 Task: Check the sale-to-list ratio of quartz counters in the last 3 years.
Action: Mouse moved to (852, 240)
Screenshot: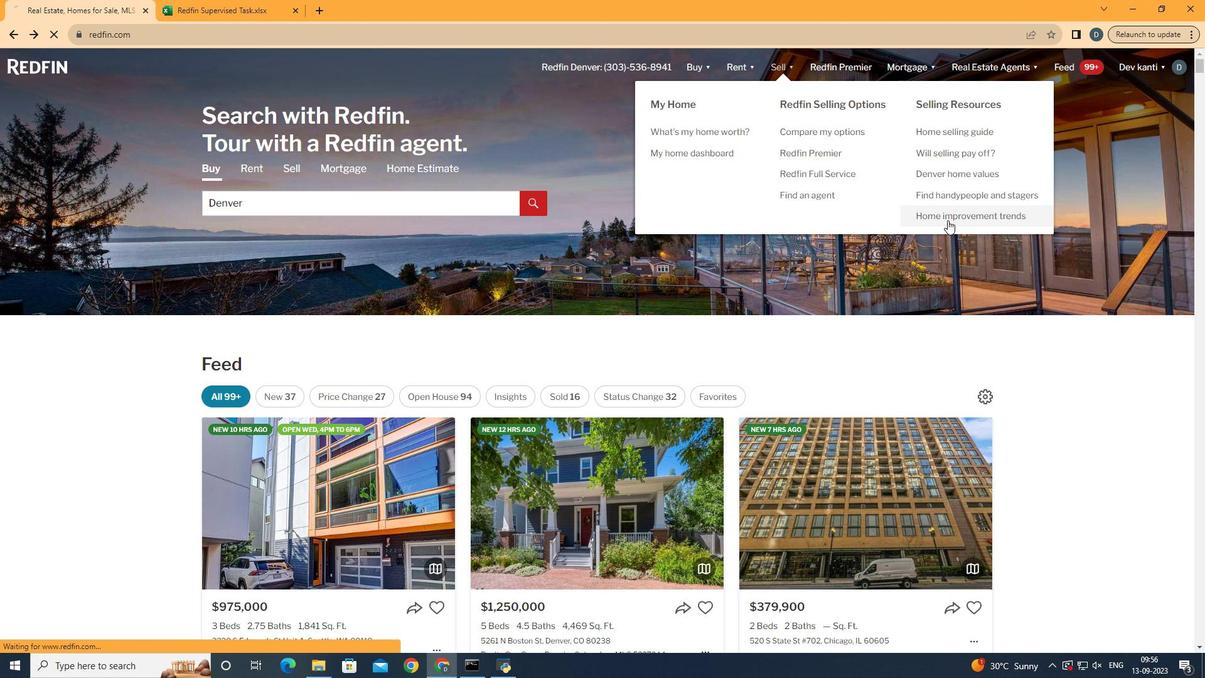 
Action: Mouse pressed left at (852, 240)
Screenshot: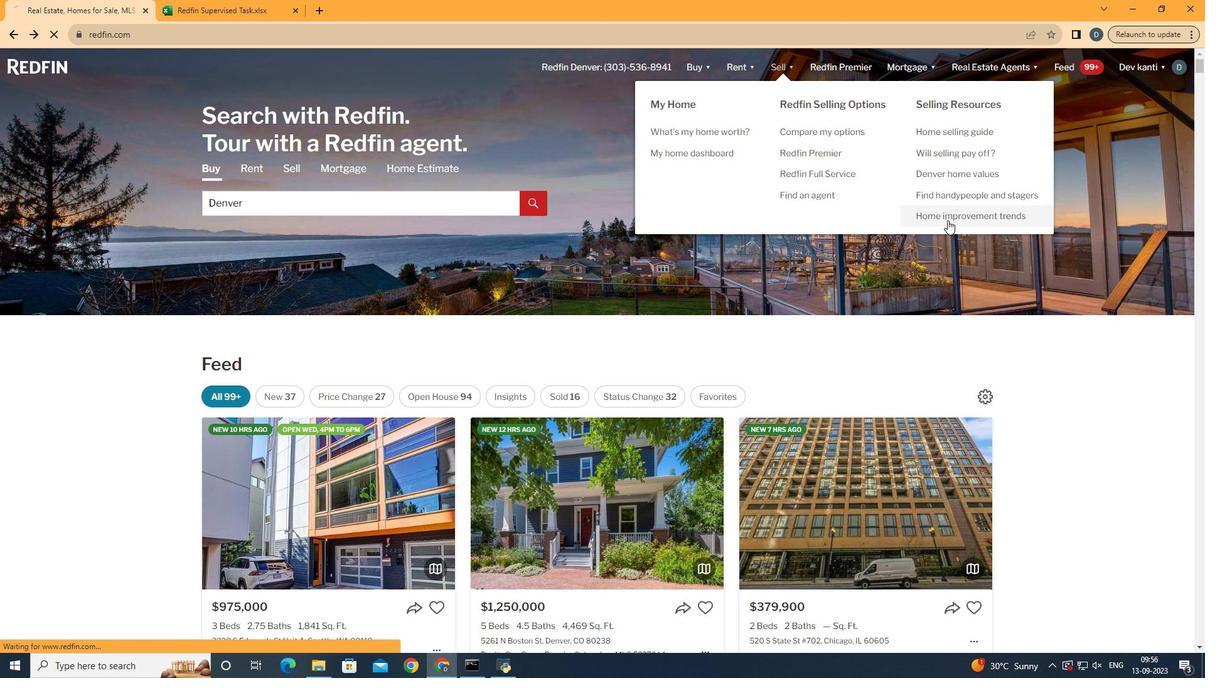 
Action: Mouse moved to (354, 264)
Screenshot: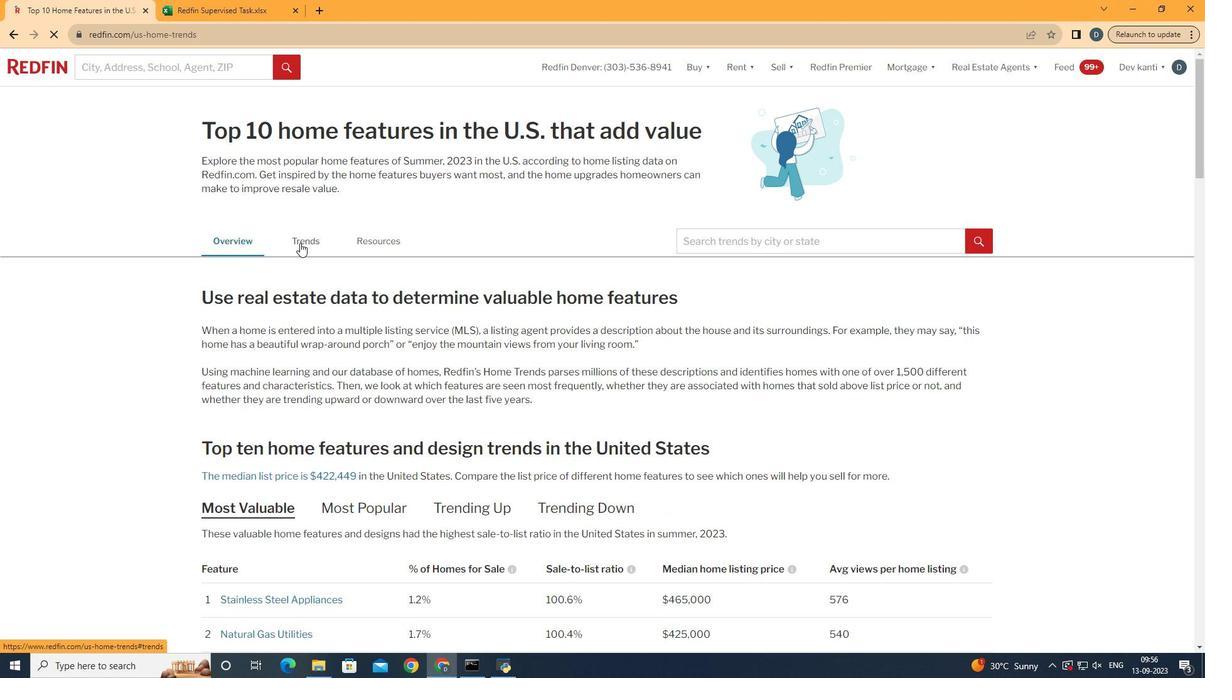 
Action: Mouse pressed left at (354, 264)
Screenshot: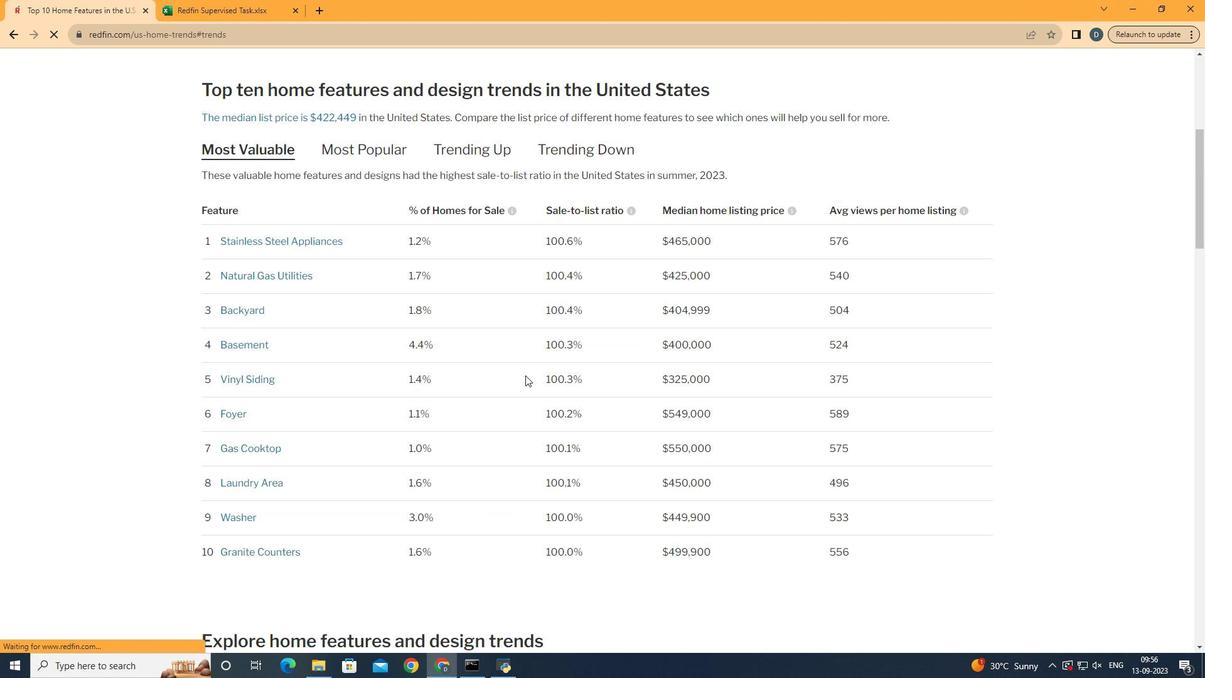 
Action: Mouse moved to (530, 373)
Screenshot: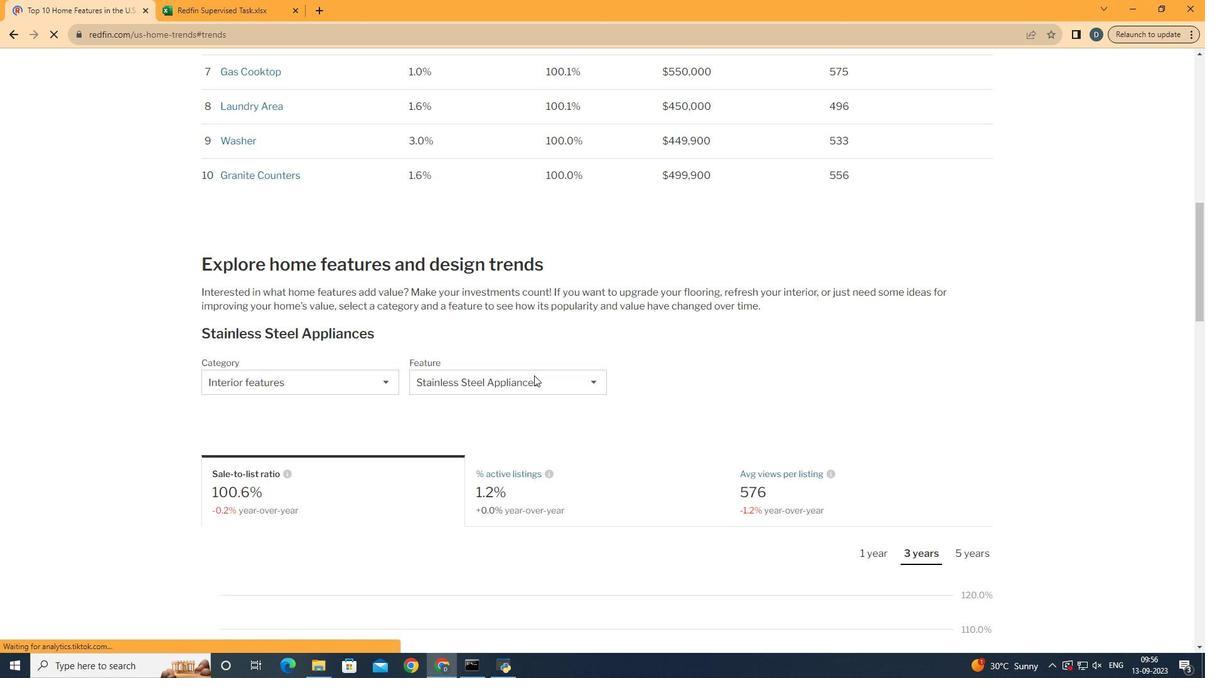 
Action: Mouse scrolled (530, 372) with delta (0, 0)
Screenshot: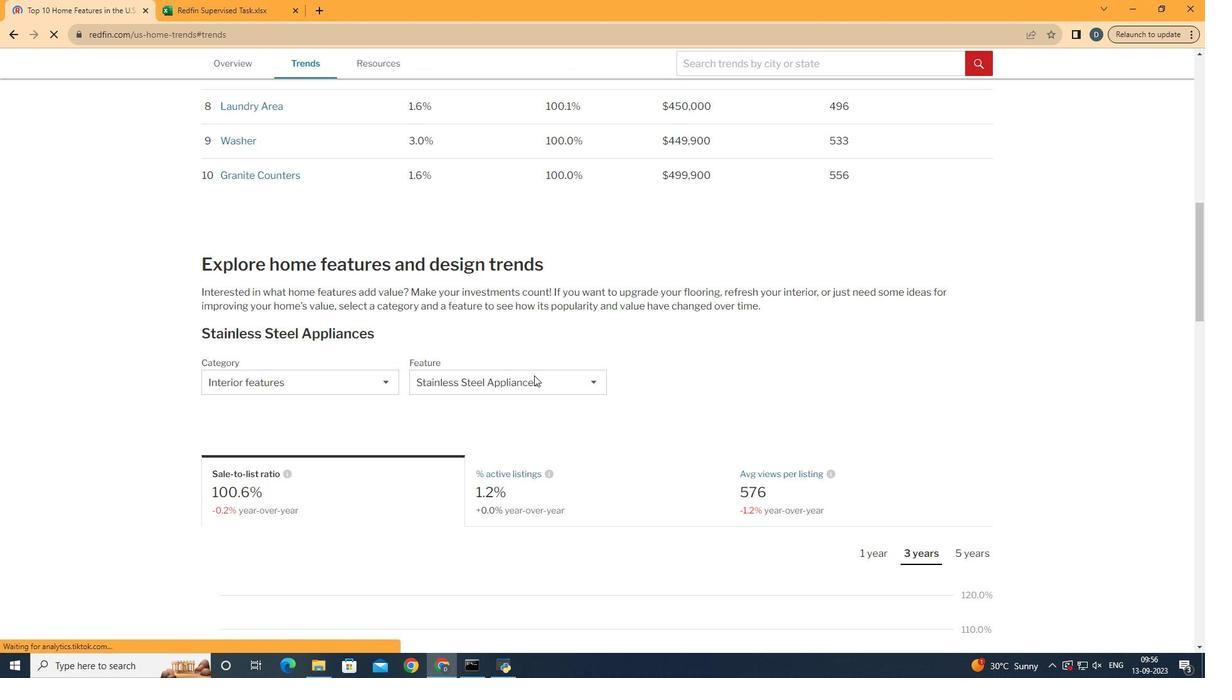 
Action: Mouse scrolled (530, 372) with delta (0, 0)
Screenshot: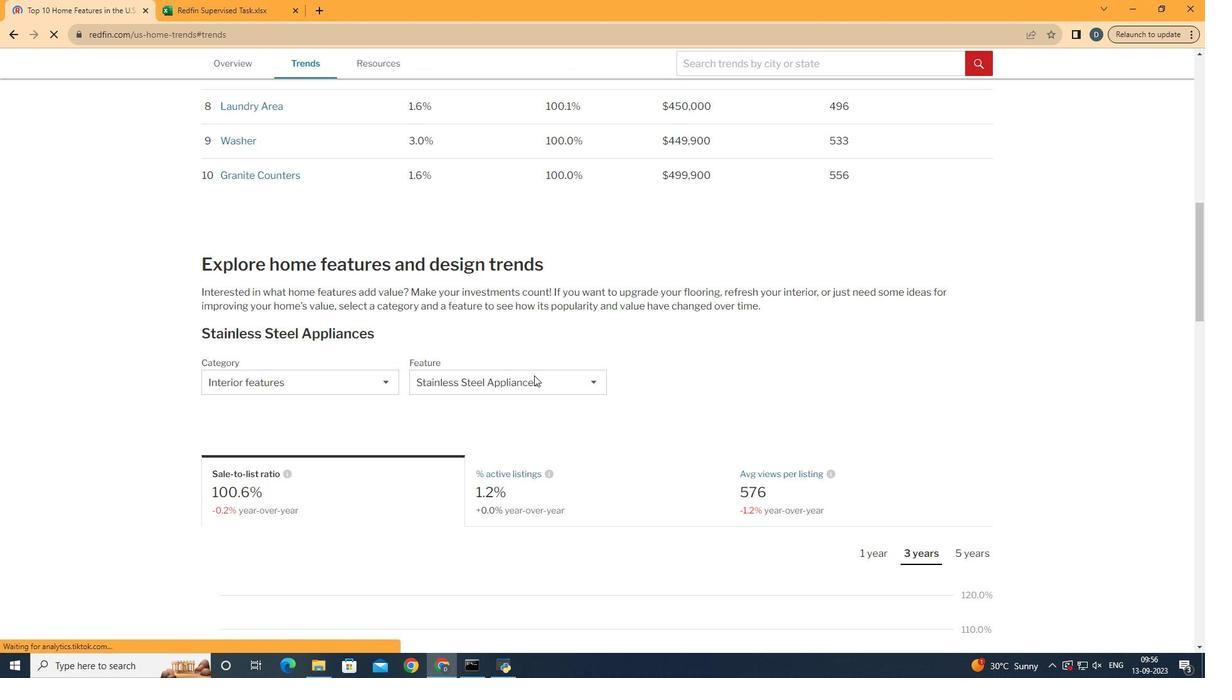 
Action: Mouse moved to (531, 373)
Screenshot: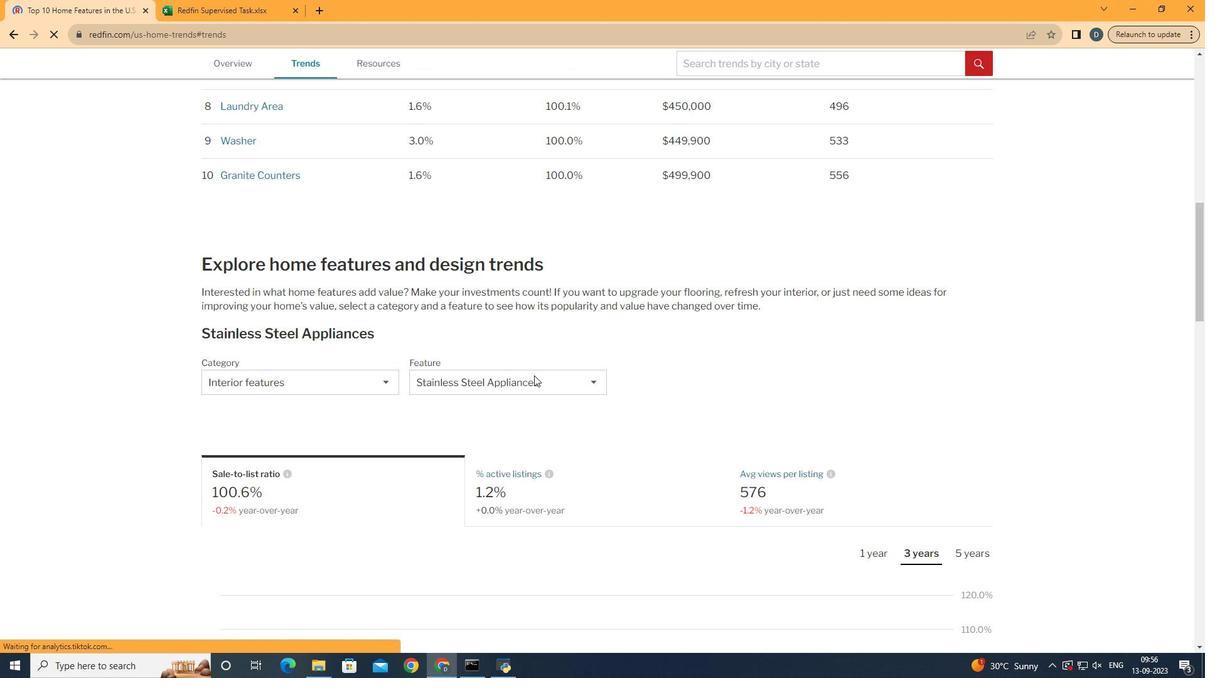 
Action: Mouse scrolled (531, 372) with delta (0, 0)
Screenshot: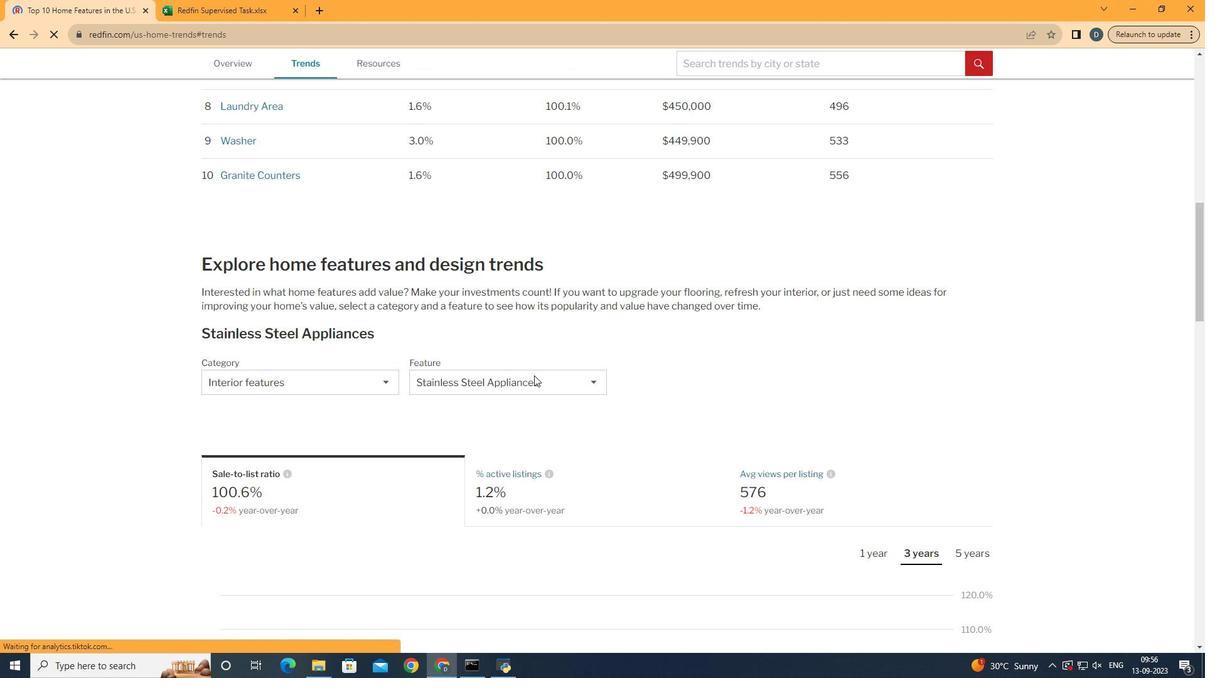 
Action: Mouse moved to (533, 373)
Screenshot: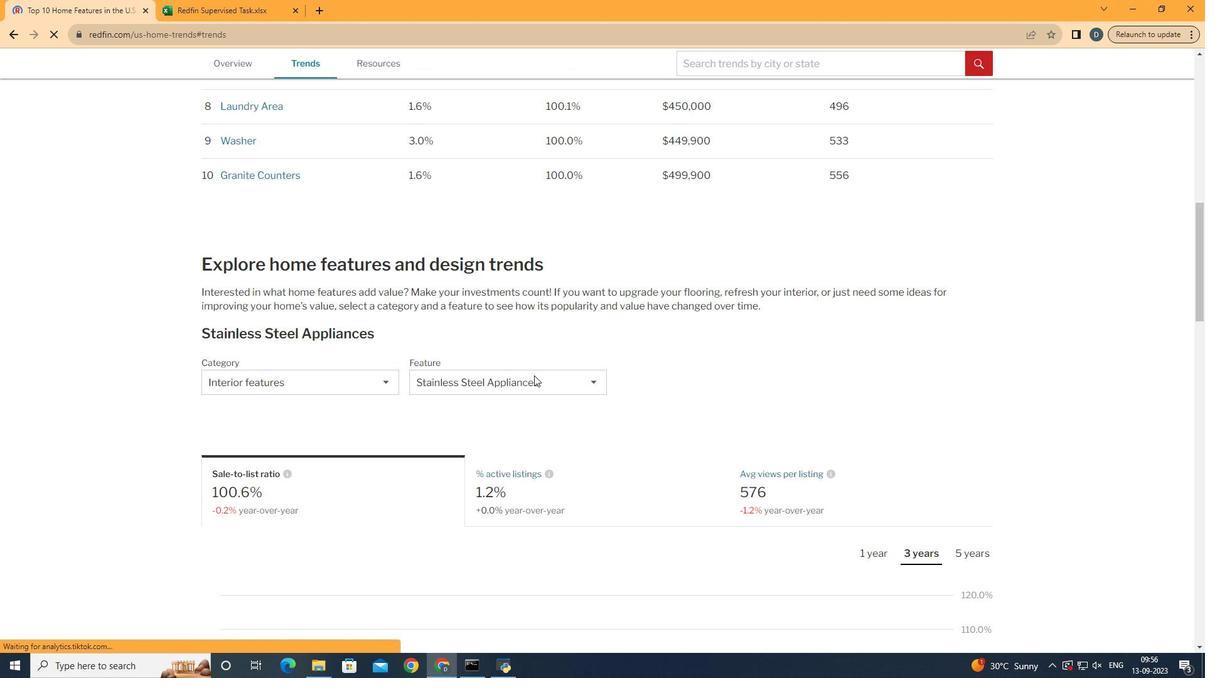 
Action: Mouse scrolled (533, 372) with delta (0, 0)
Screenshot: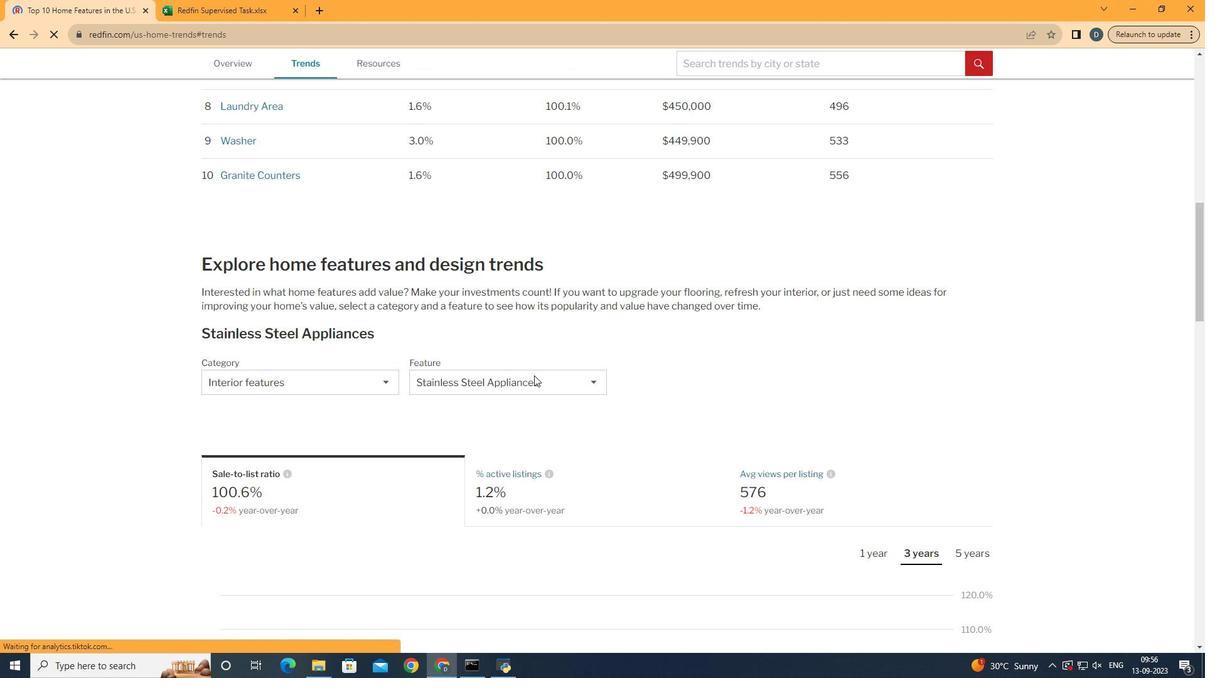 
Action: Mouse moved to (533, 373)
Screenshot: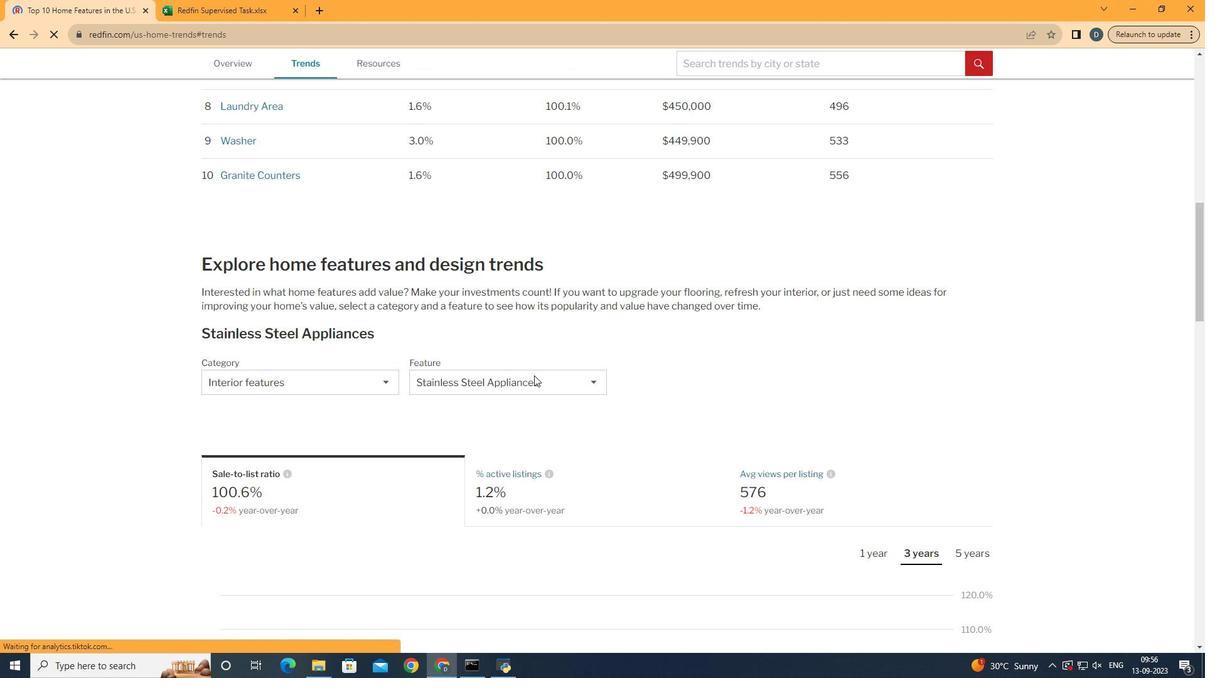 
Action: Mouse scrolled (533, 372) with delta (0, 0)
Screenshot: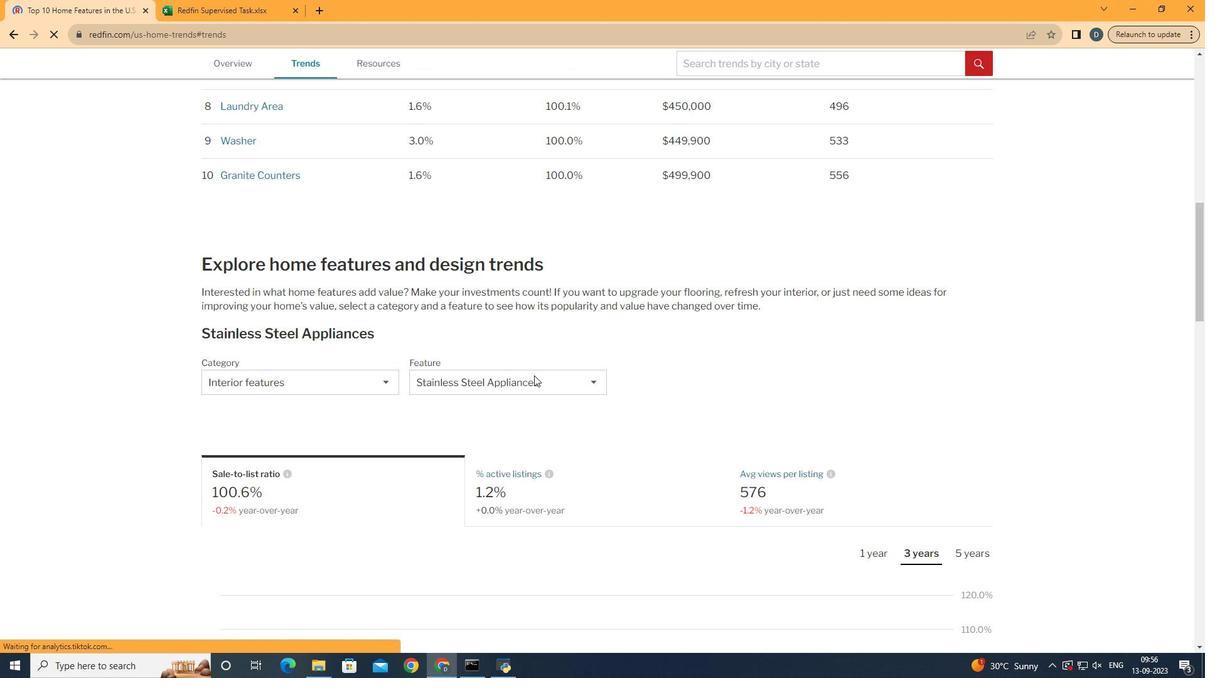 
Action: Mouse moved to (534, 373)
Screenshot: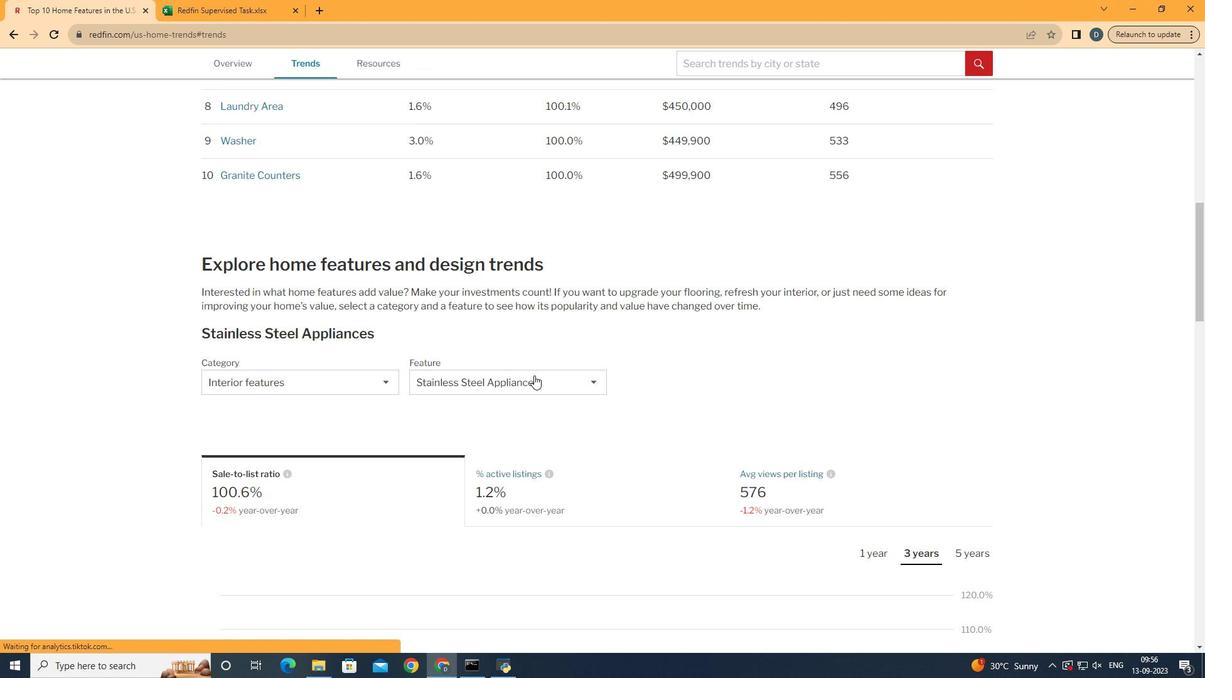 
Action: Mouse scrolled (534, 372) with delta (0, 0)
Screenshot: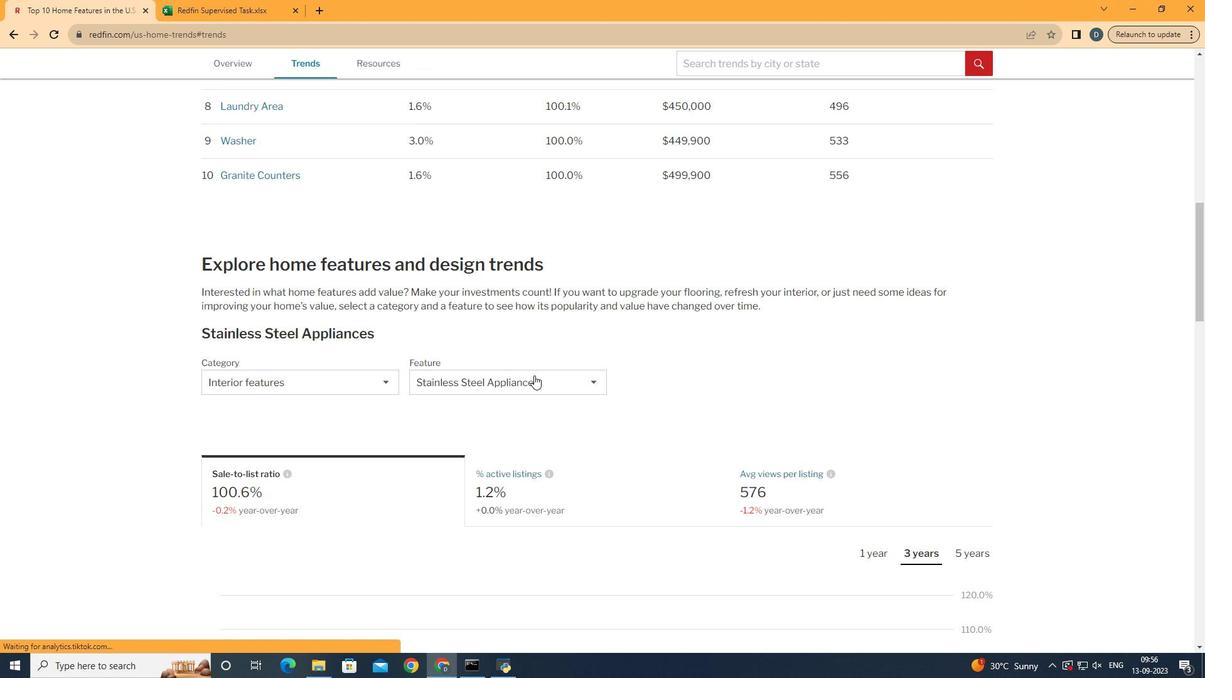 
Action: Mouse moved to (534, 373)
Screenshot: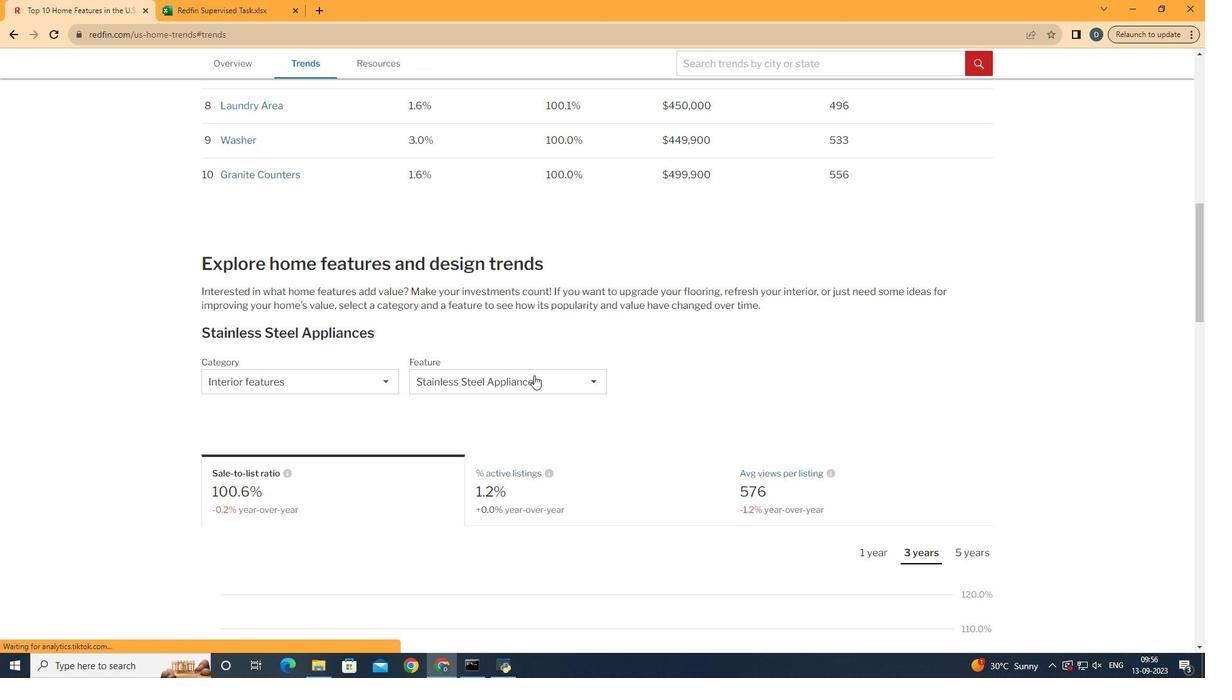 
Action: Mouse scrolled (534, 372) with delta (0, 0)
Screenshot: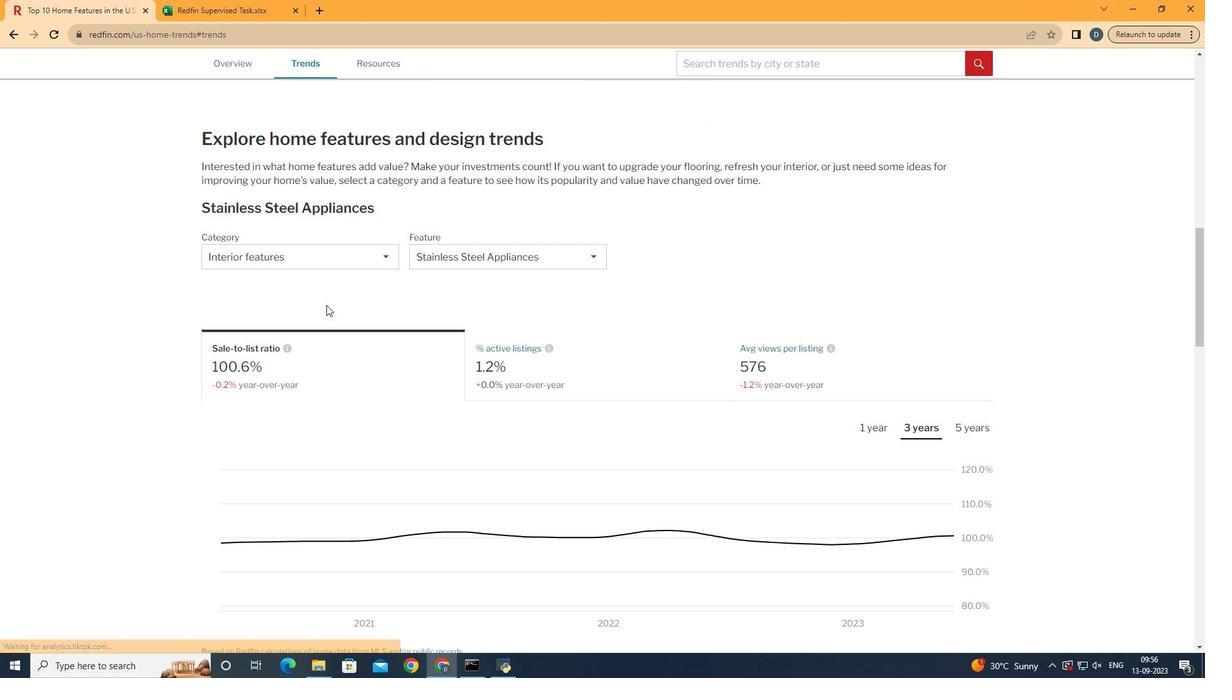 
Action: Mouse scrolled (534, 372) with delta (0, 0)
Screenshot: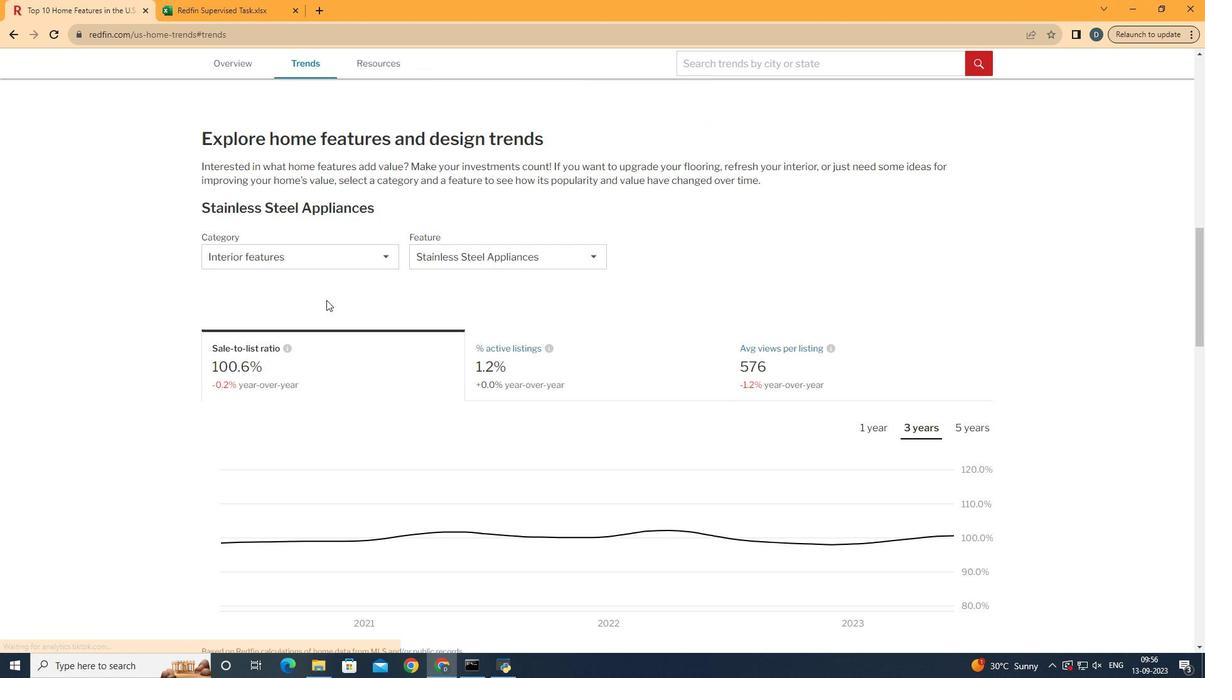
Action: Mouse moved to (391, 272)
Screenshot: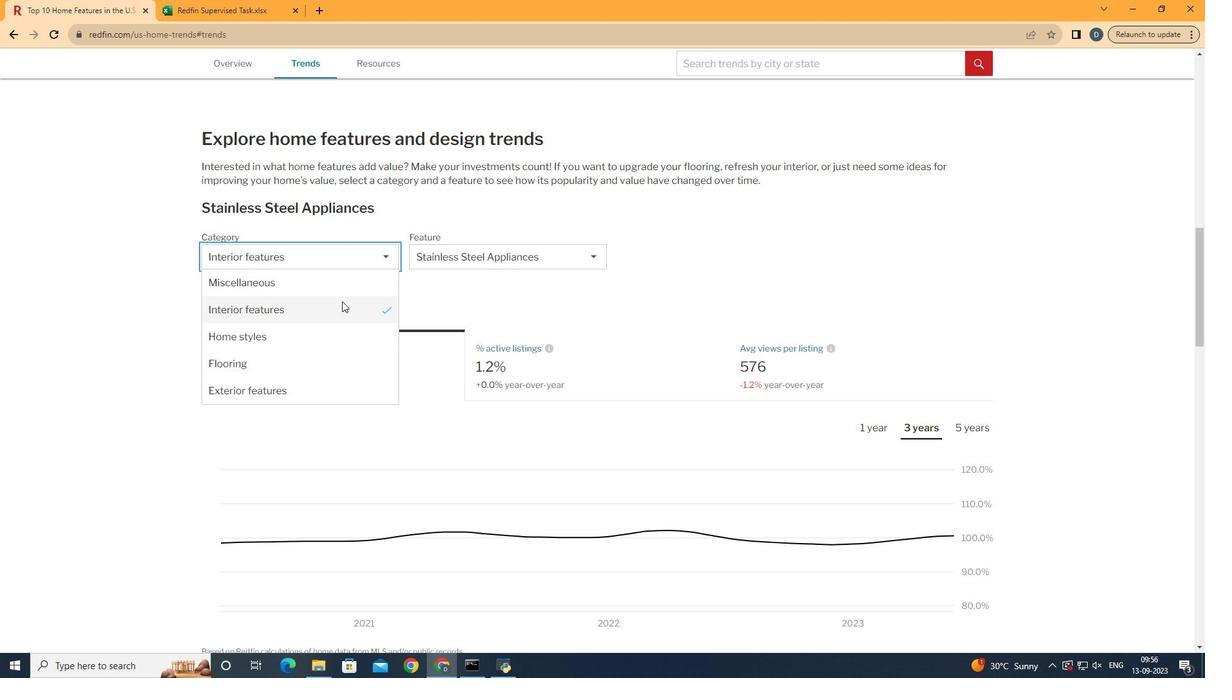 
Action: Mouse pressed left at (391, 272)
Screenshot: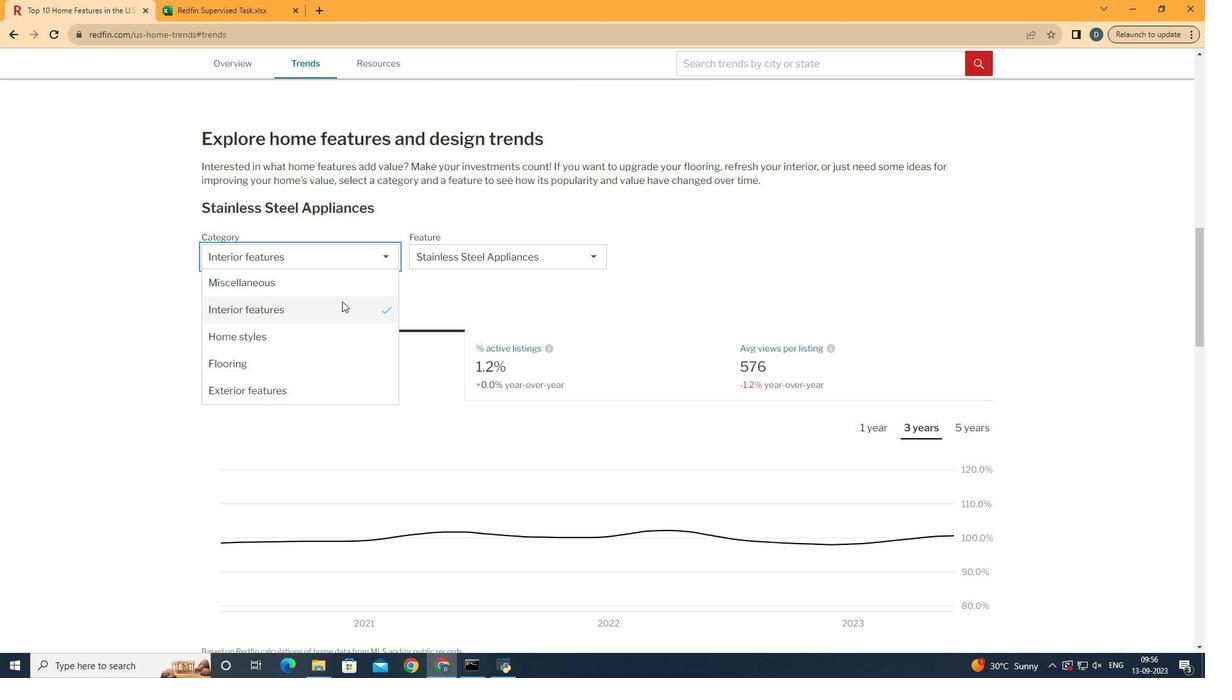 
Action: Mouse moved to (387, 315)
Screenshot: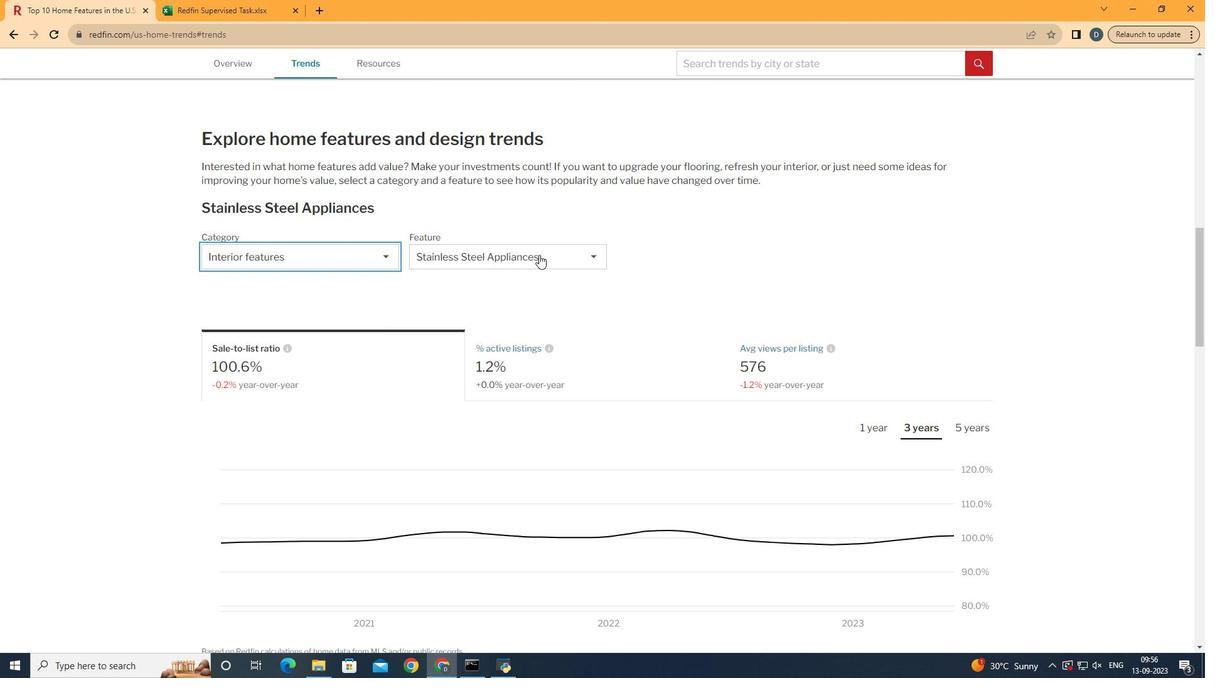 
Action: Mouse pressed left at (387, 315)
Screenshot: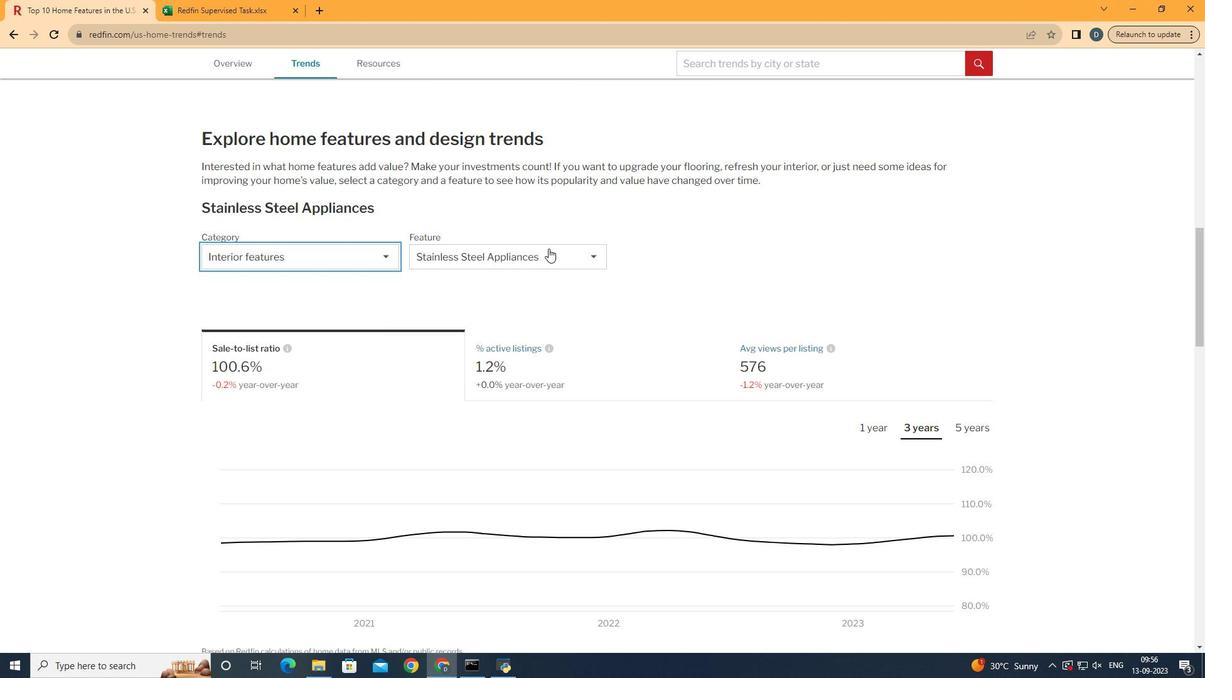 
Action: Mouse moved to (546, 269)
Screenshot: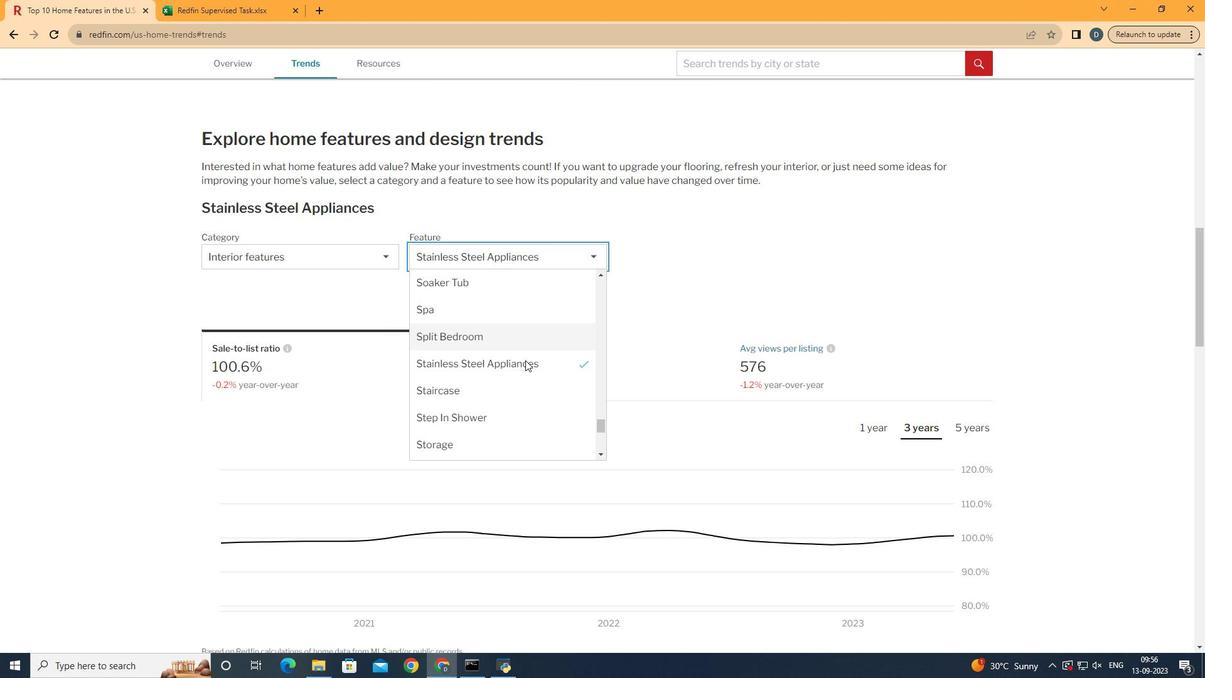 
Action: Mouse pressed left at (546, 269)
Screenshot: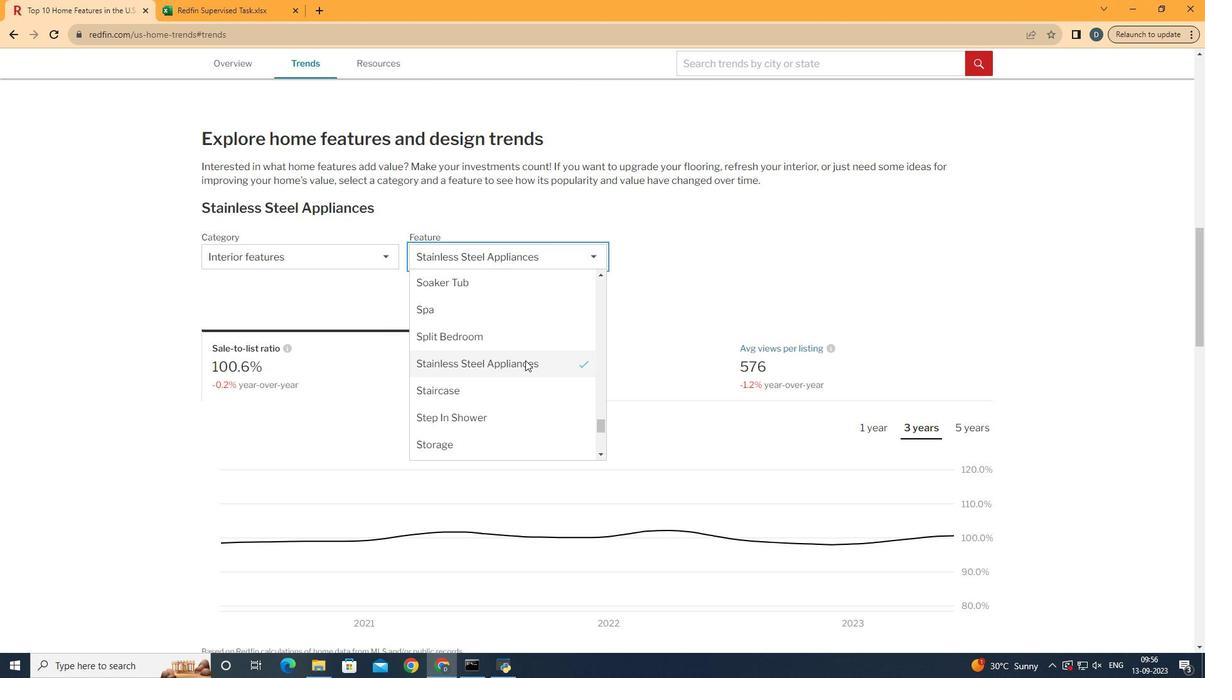 
Action: Mouse moved to (528, 361)
Screenshot: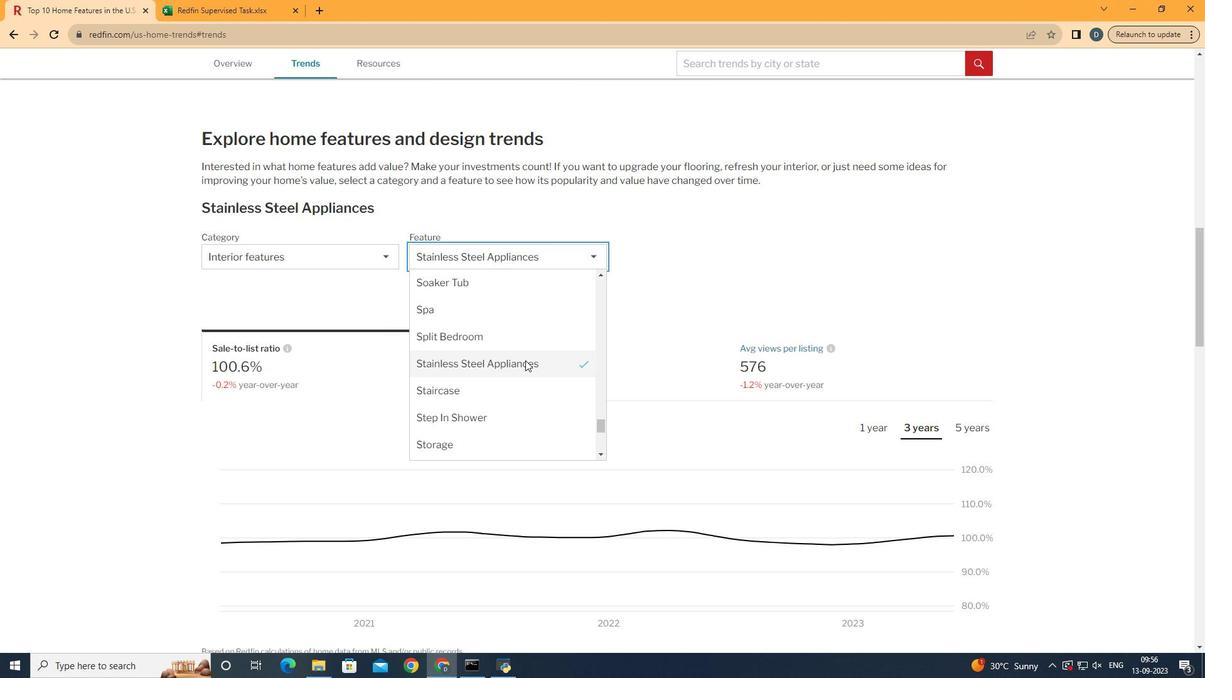 
Action: Mouse scrolled (528, 361) with delta (0, 0)
Screenshot: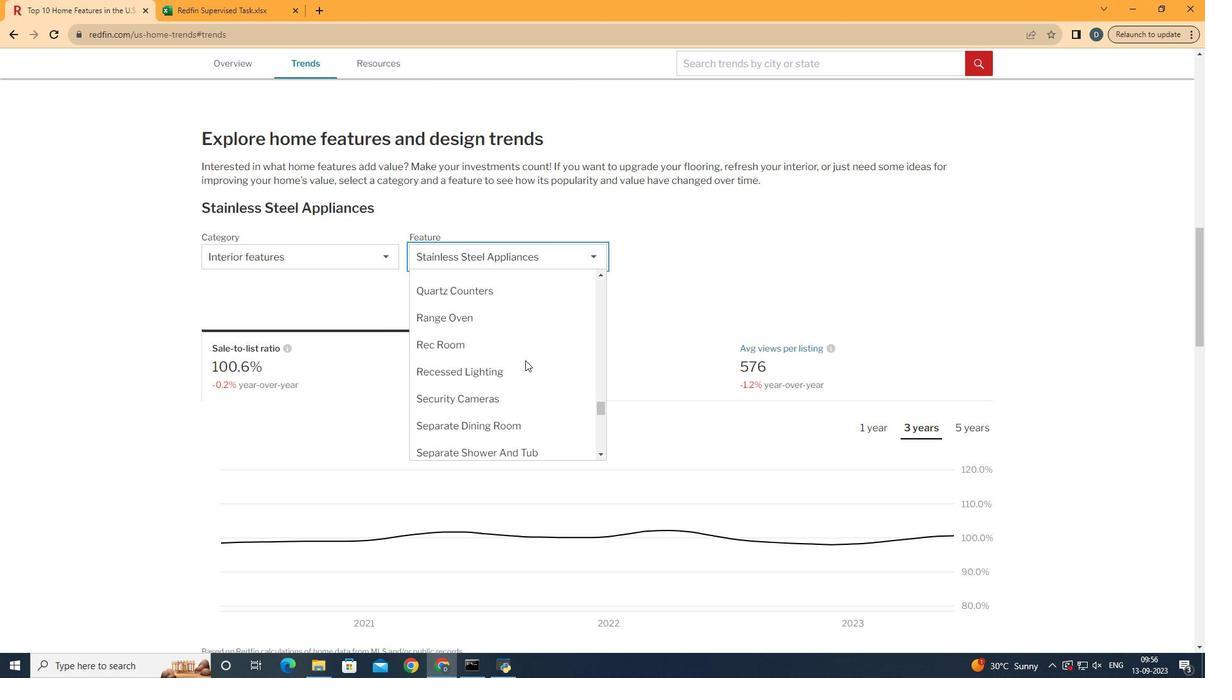 
Action: Mouse scrolled (528, 361) with delta (0, 0)
Screenshot: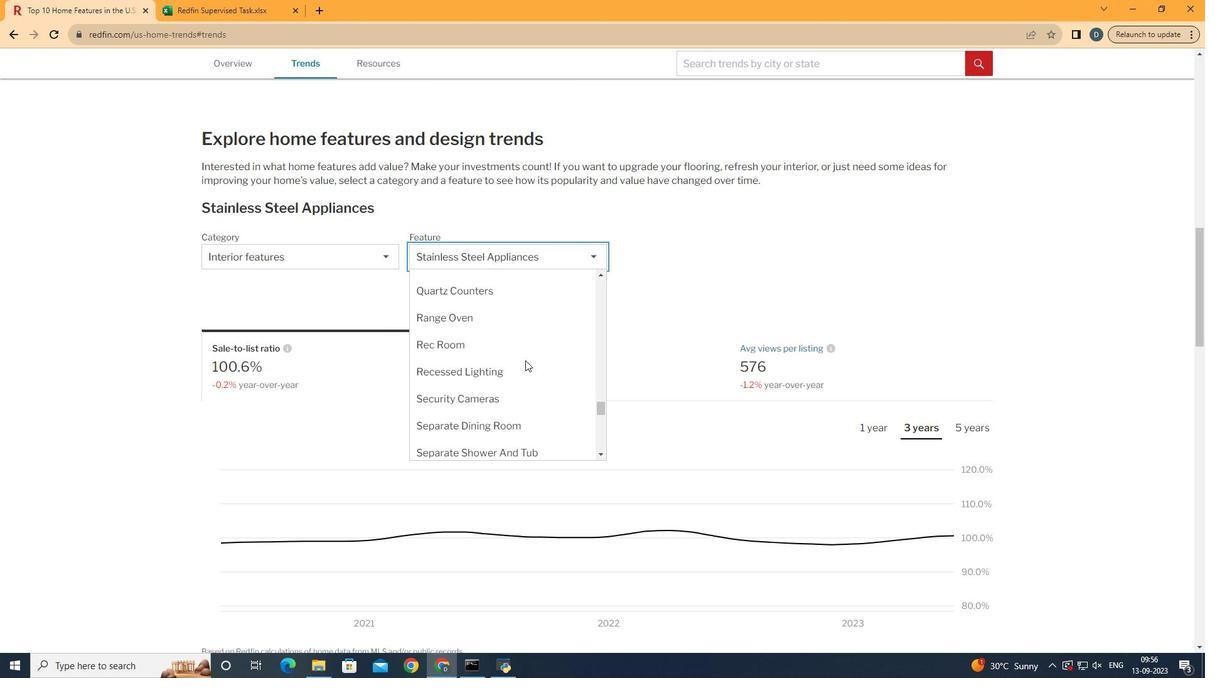 
Action: Mouse scrolled (528, 361) with delta (0, 0)
Screenshot: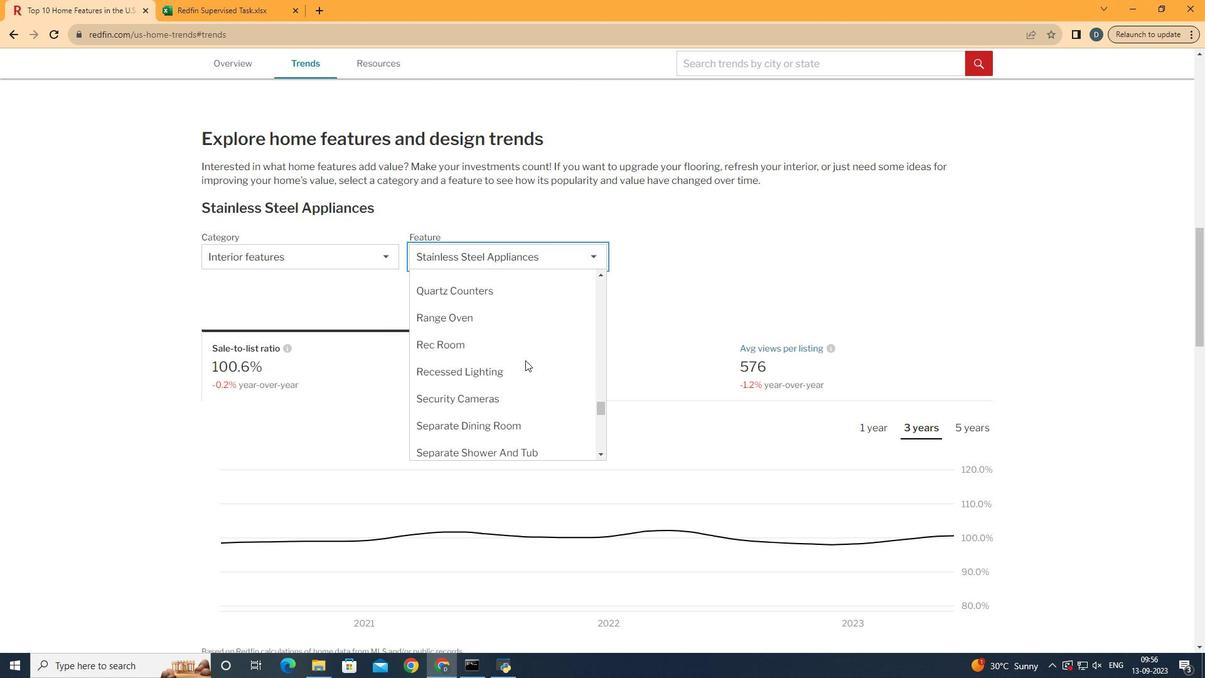 
Action: Mouse scrolled (528, 361) with delta (0, 0)
Screenshot: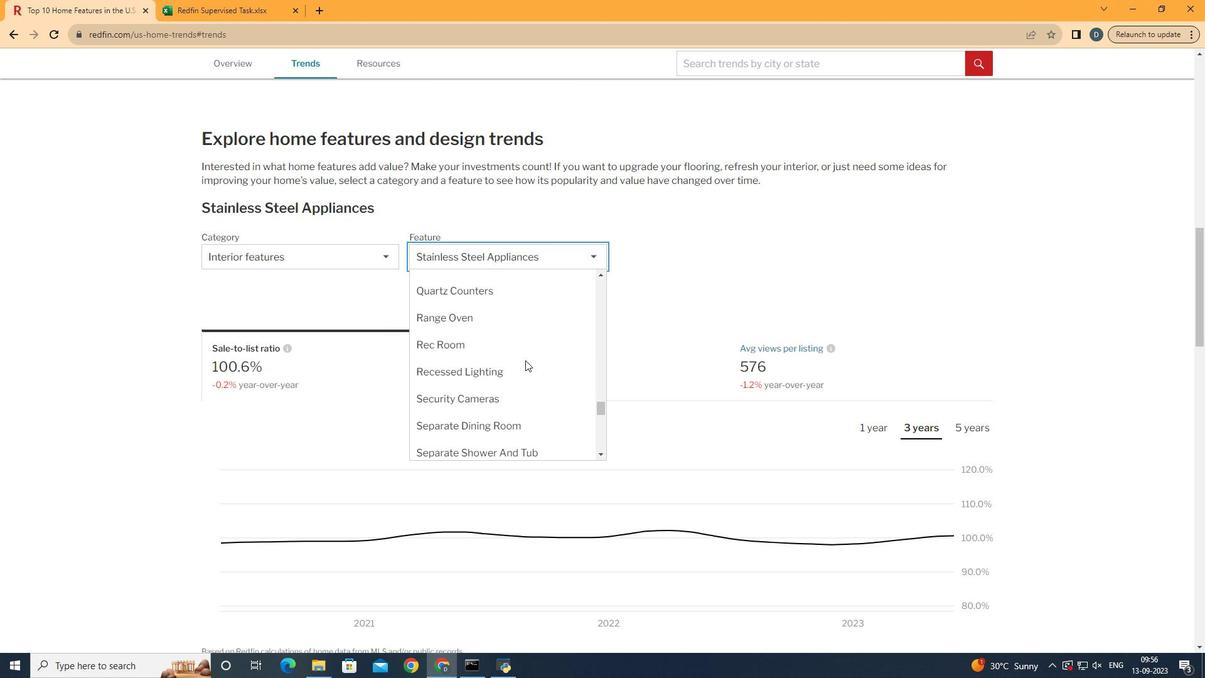 
Action: Mouse scrolled (528, 361) with delta (0, 0)
Screenshot: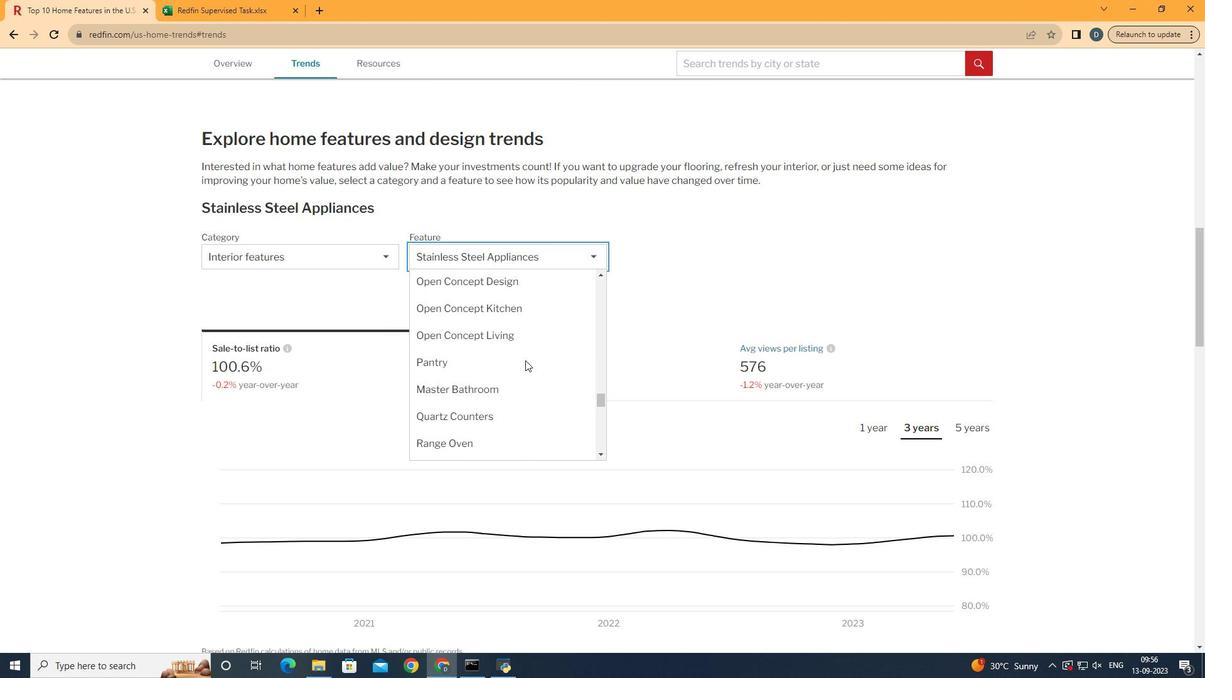 
Action: Mouse scrolled (528, 361) with delta (0, 0)
Screenshot: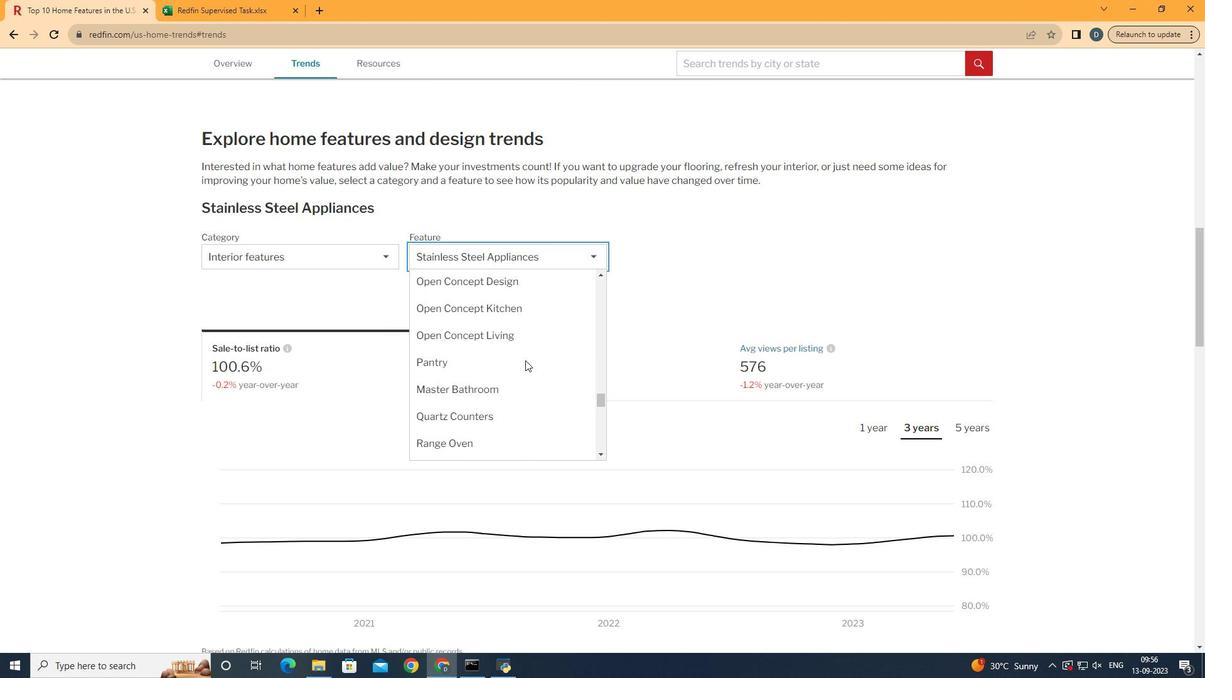 
Action: Mouse scrolled (528, 360) with delta (0, 0)
Screenshot: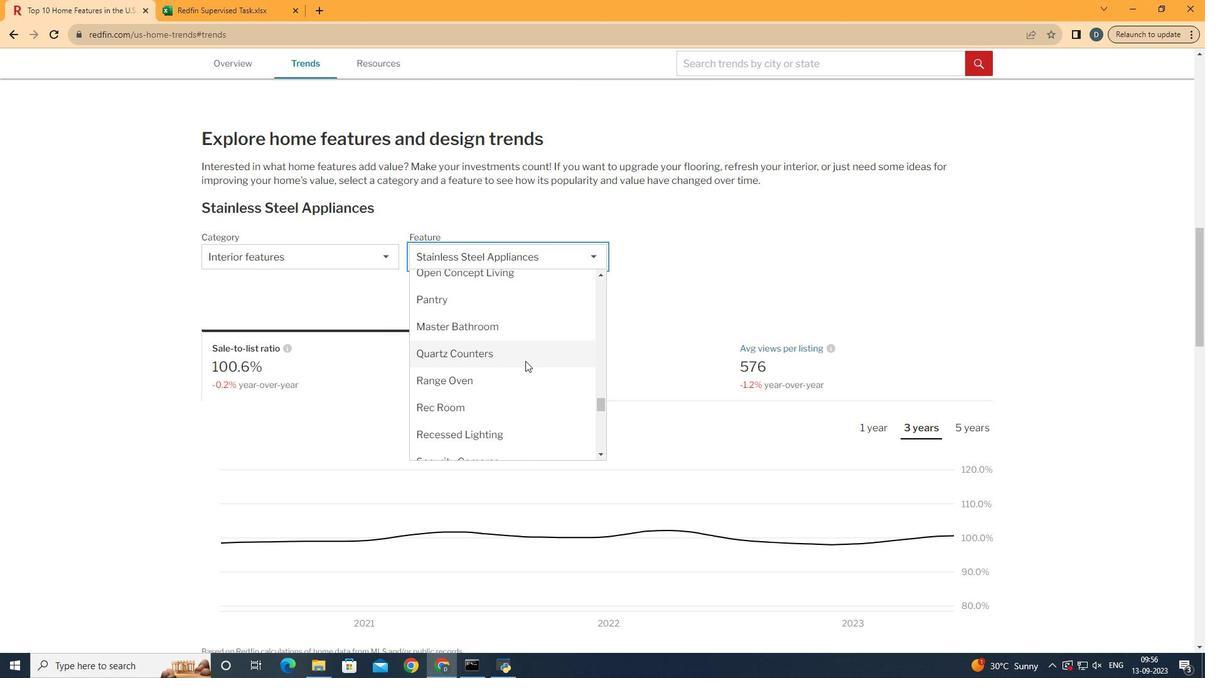 
Action: Mouse moved to (528, 361)
Screenshot: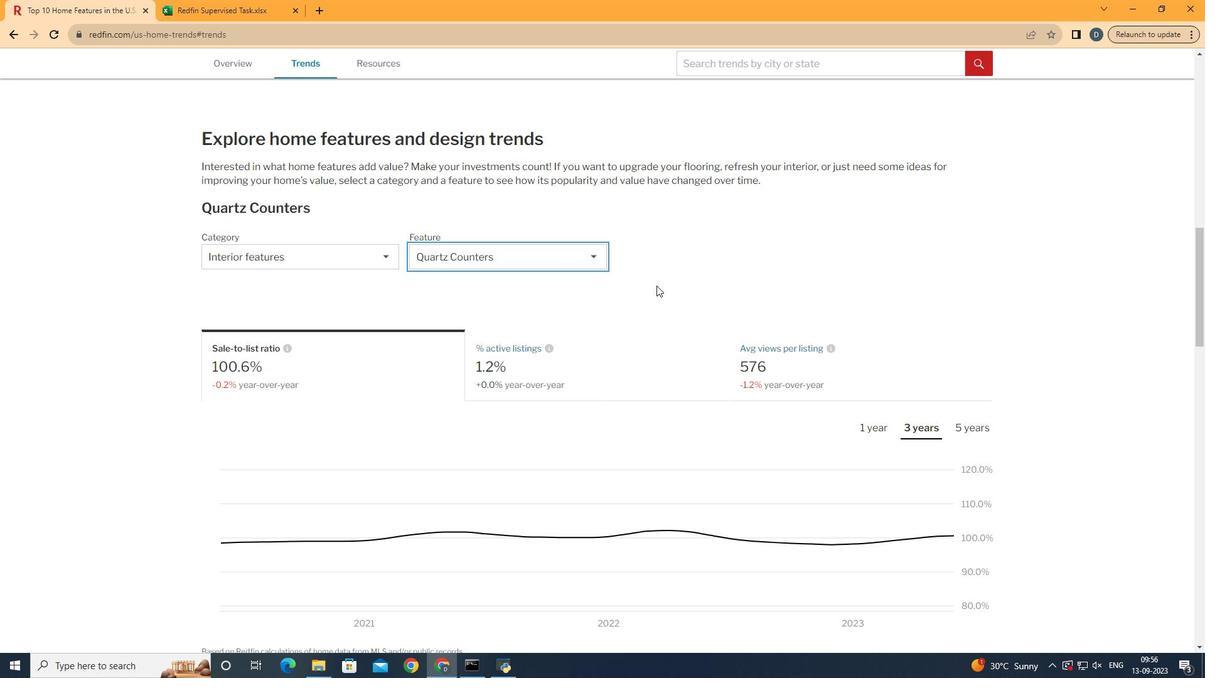 
Action: Mouse pressed left at (528, 361)
Screenshot: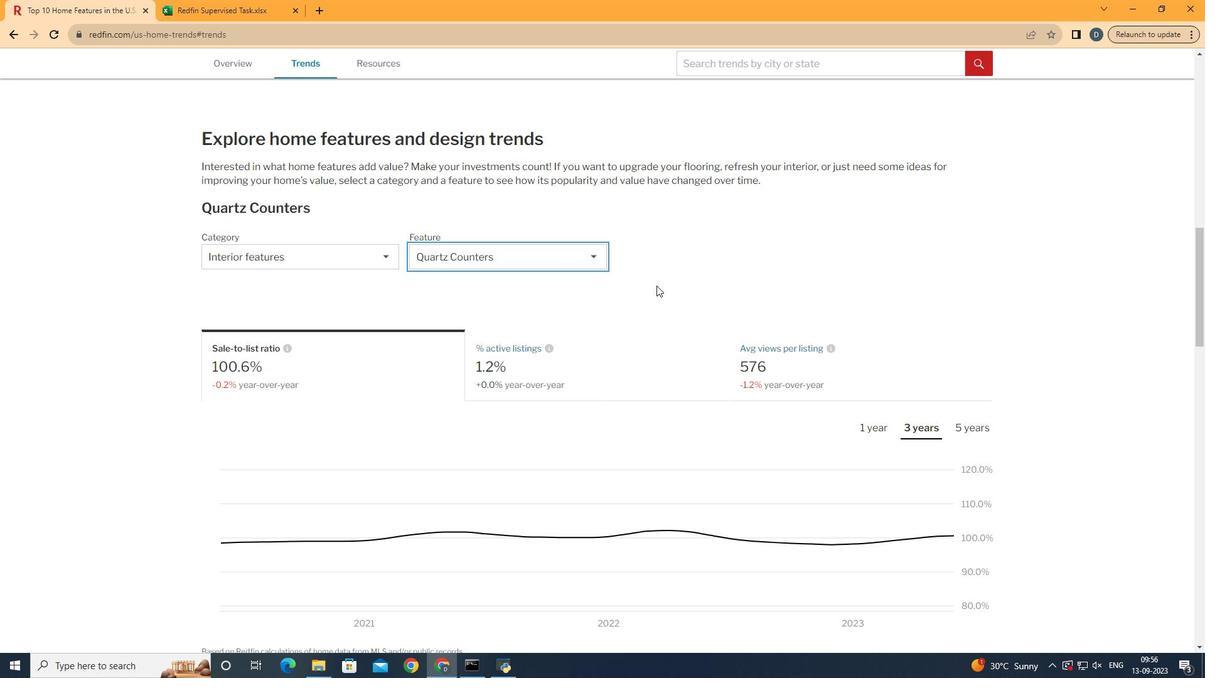
Action: Mouse moved to (629, 300)
Screenshot: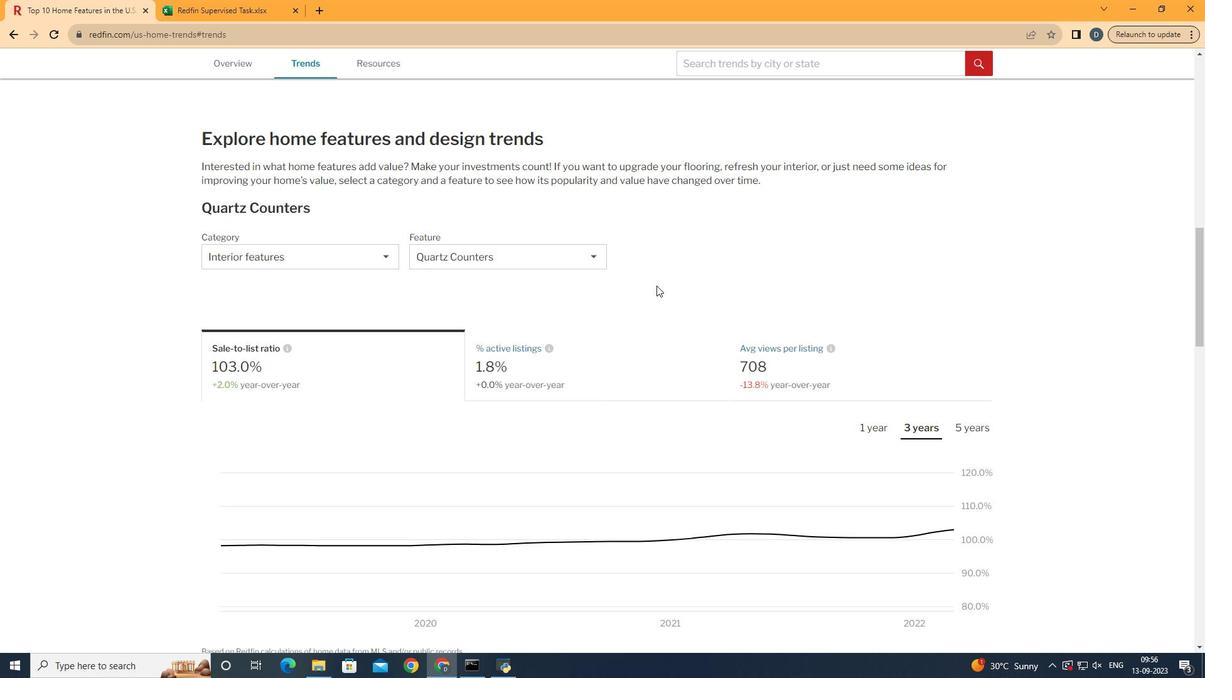 
Action: Mouse pressed left at (629, 300)
Screenshot: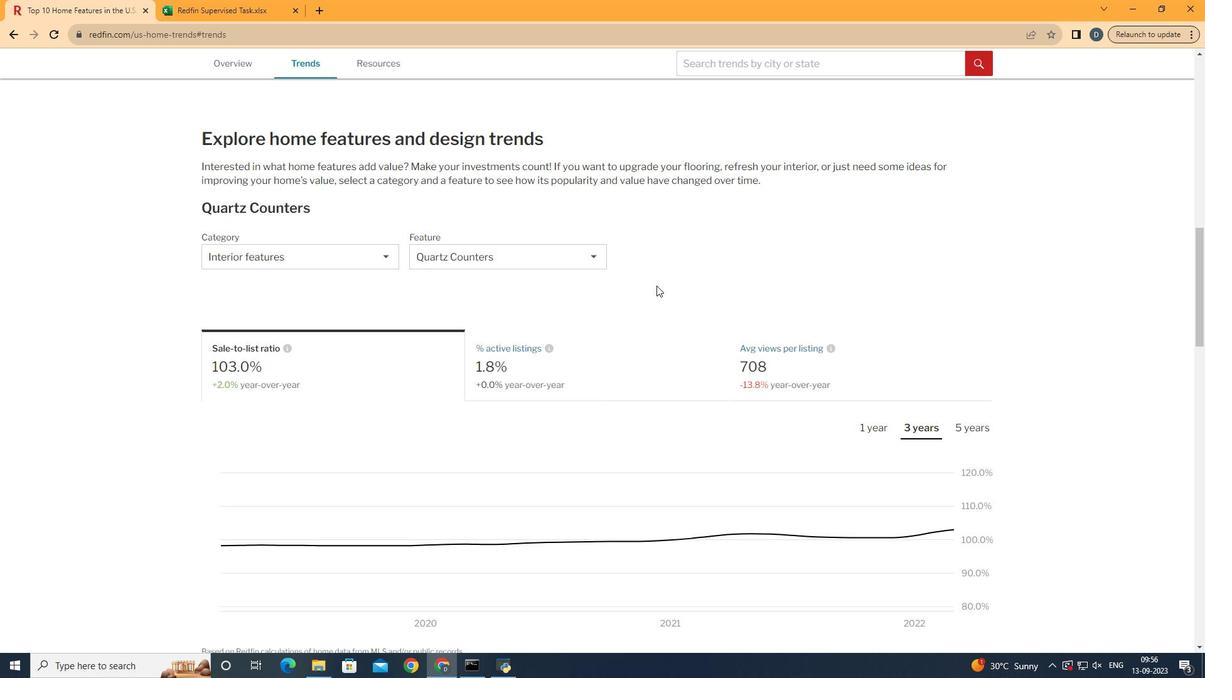 
Action: Mouse scrolled (629, 299) with delta (0, 0)
Screenshot: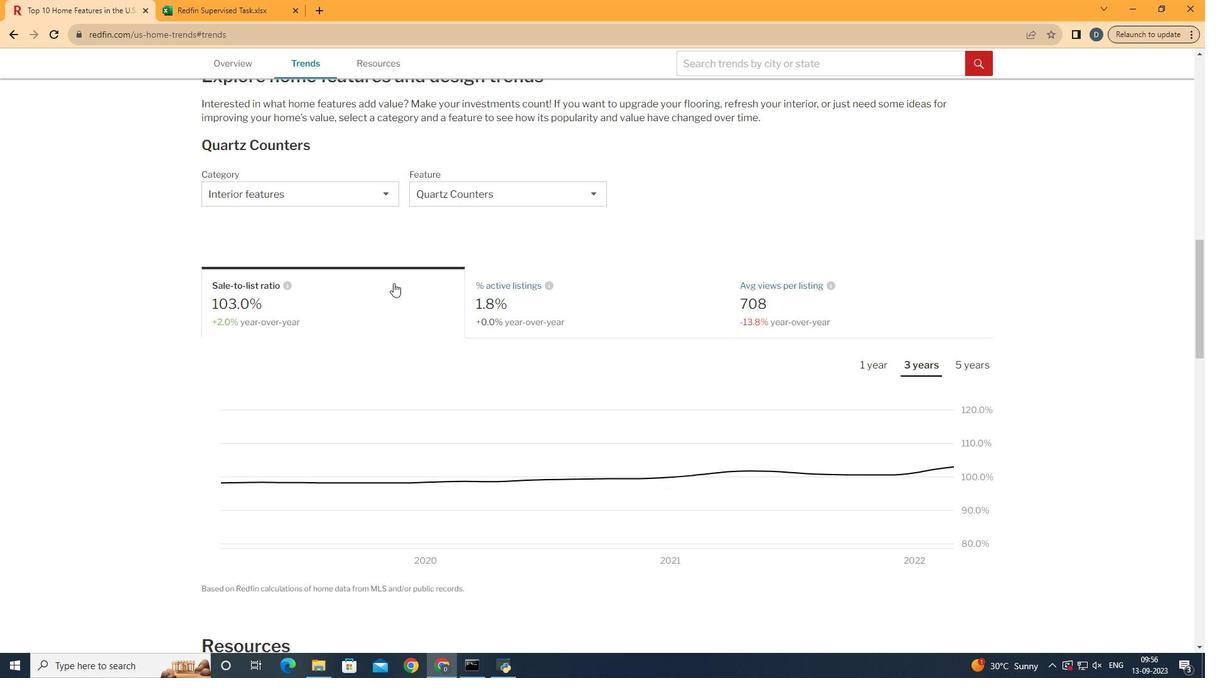 
Action: Mouse moved to (426, 297)
Screenshot: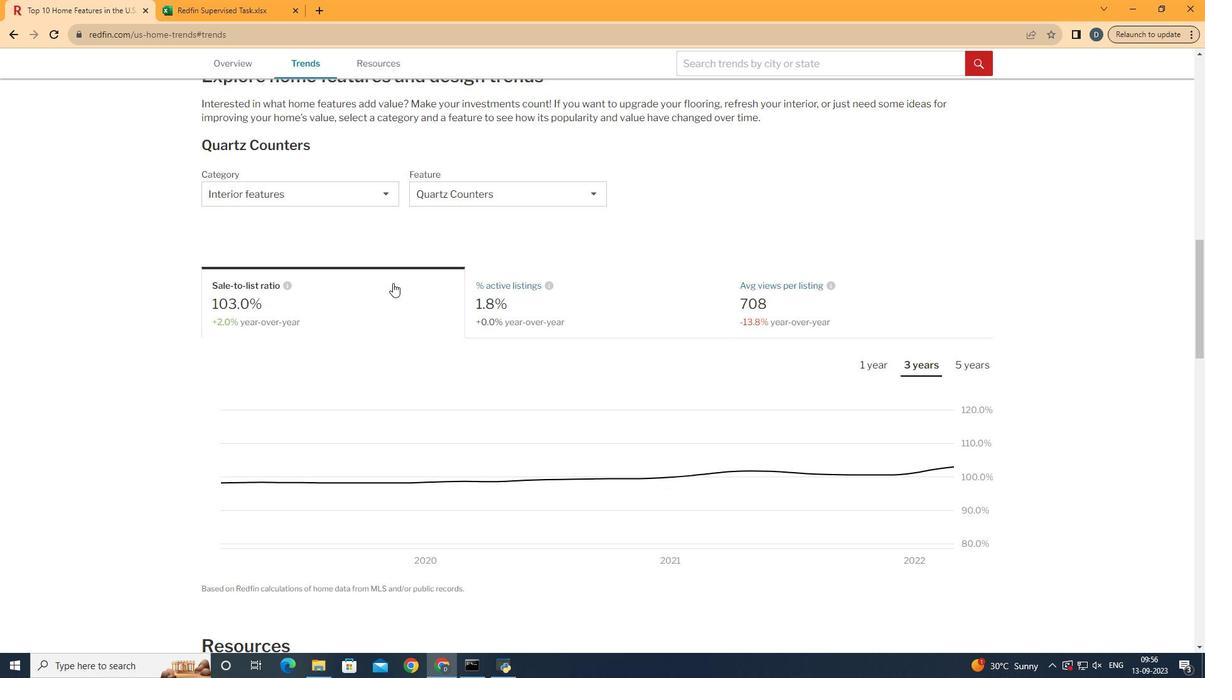 
Action: Mouse pressed left at (426, 297)
Screenshot: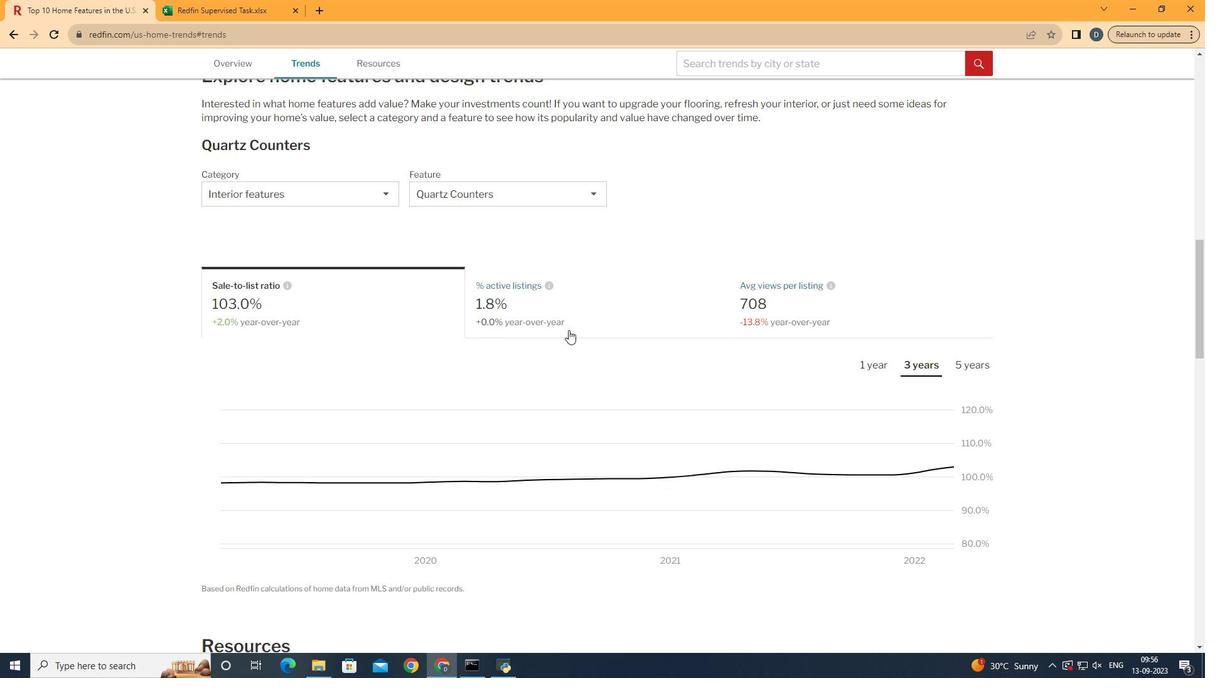 
Action: Mouse moved to (837, 366)
Screenshot: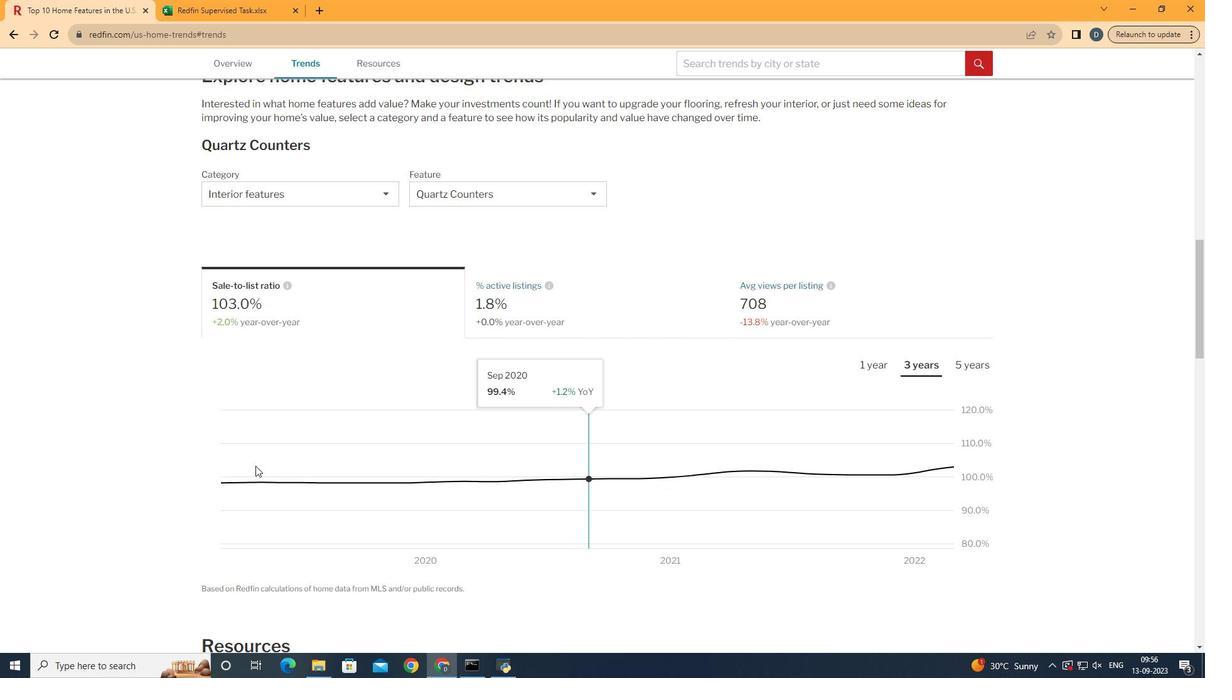 
Action: Mouse pressed left at (837, 366)
Screenshot: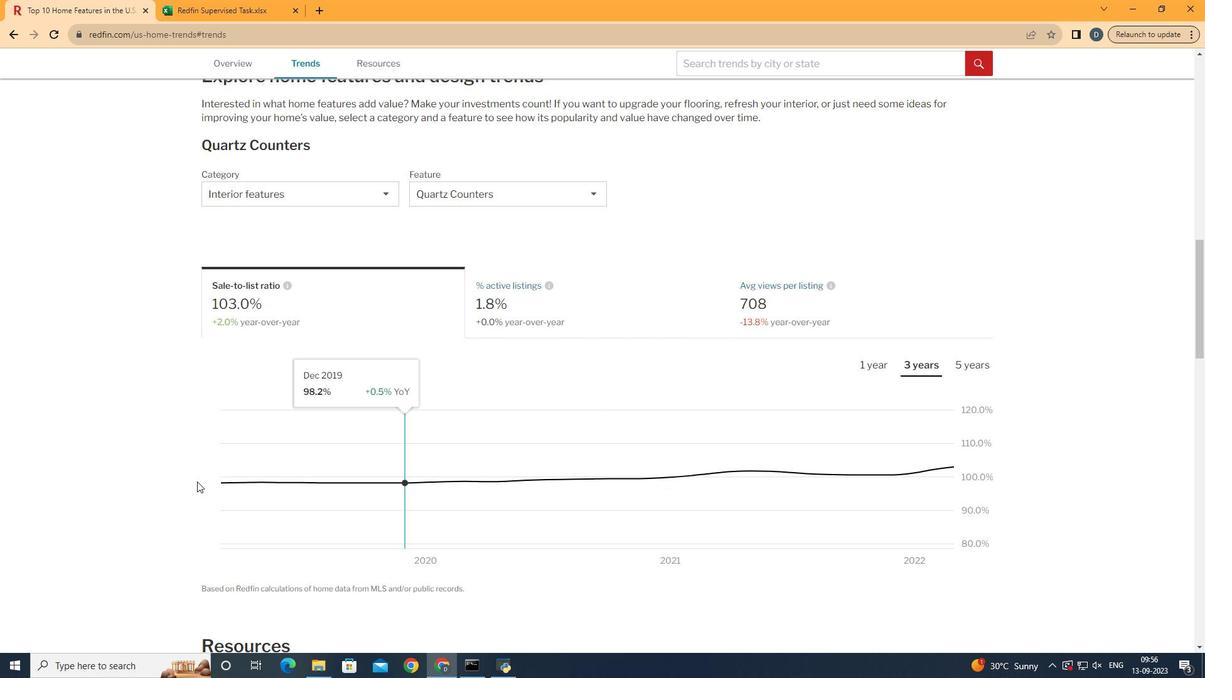 
Action: Mouse moved to (859, 446)
Screenshot: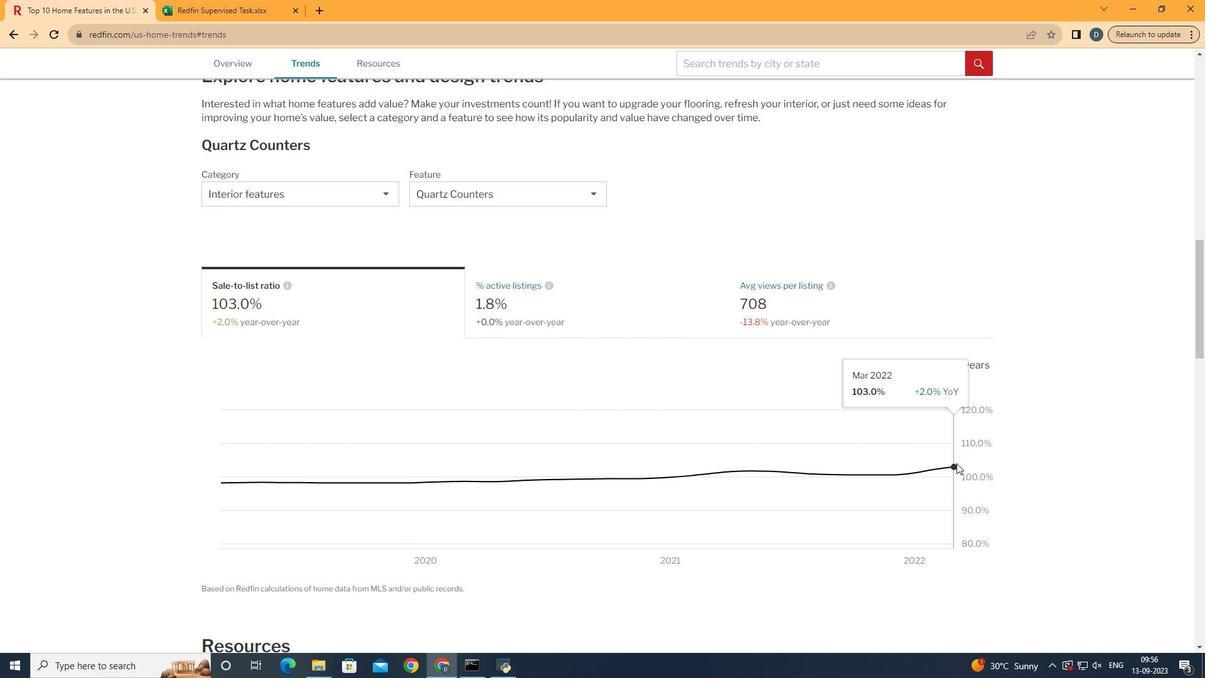 
